 Task: Add Attachment from Google Drive to Card Card0000000083 in Board Board0000000021 in Workspace WS0000000007 in Trello. Add Cover Orange to Card Card0000000083 in Board Board0000000021 in Workspace WS0000000007 in Trello. Add "Add Label …" with "Title" Title0000000083 to Button Button0000000083 to Card Card0000000083 in Board Board0000000021 in Workspace WS0000000007 in Trello. Add Description DS0000000083 to Card Card0000000083 in Board Board0000000021 in Workspace WS0000000007 in Trello. Add Comment CM0000000083 to Card Card0000000083 in Board Board0000000021 in Workspace WS0000000007 in Trello
Action: Mouse moved to (380, 498)
Screenshot: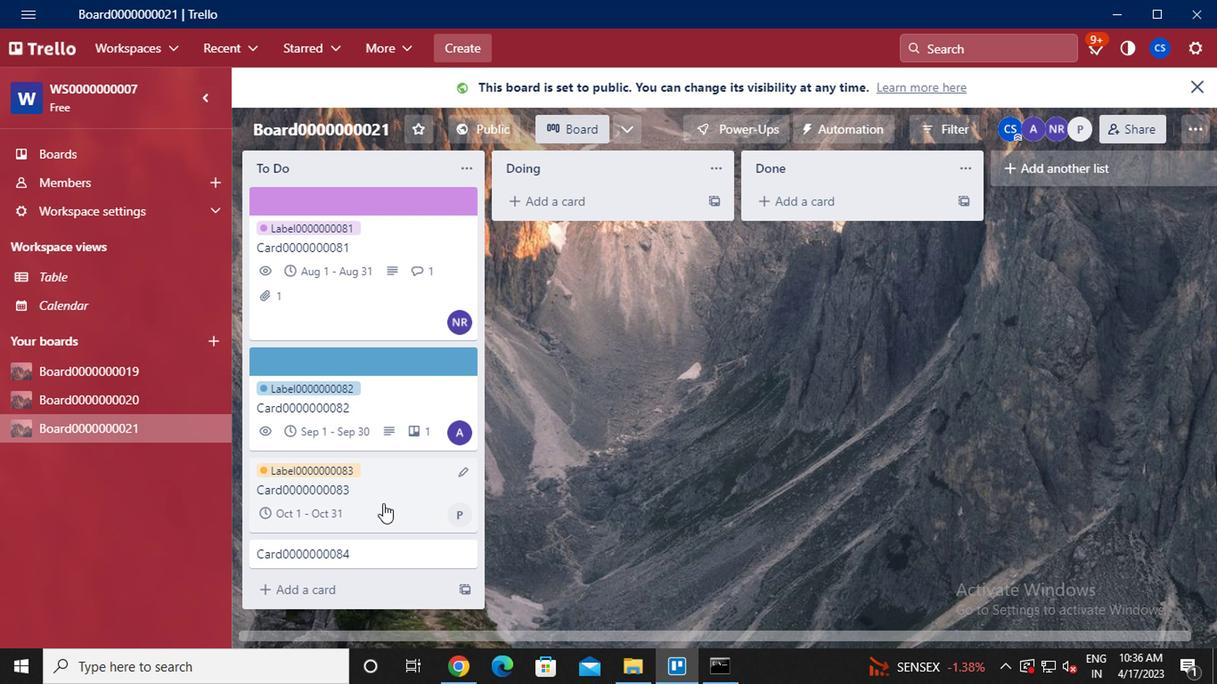 
Action: Mouse pressed left at (380, 498)
Screenshot: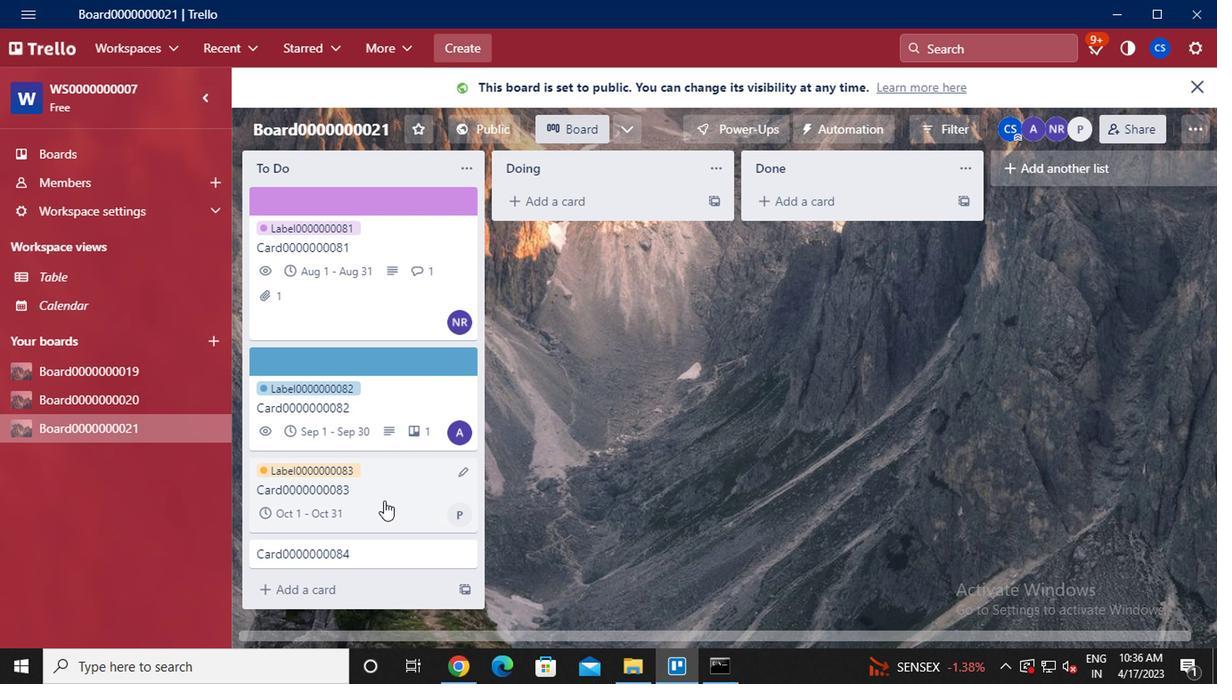 
Action: Mouse moved to (845, 367)
Screenshot: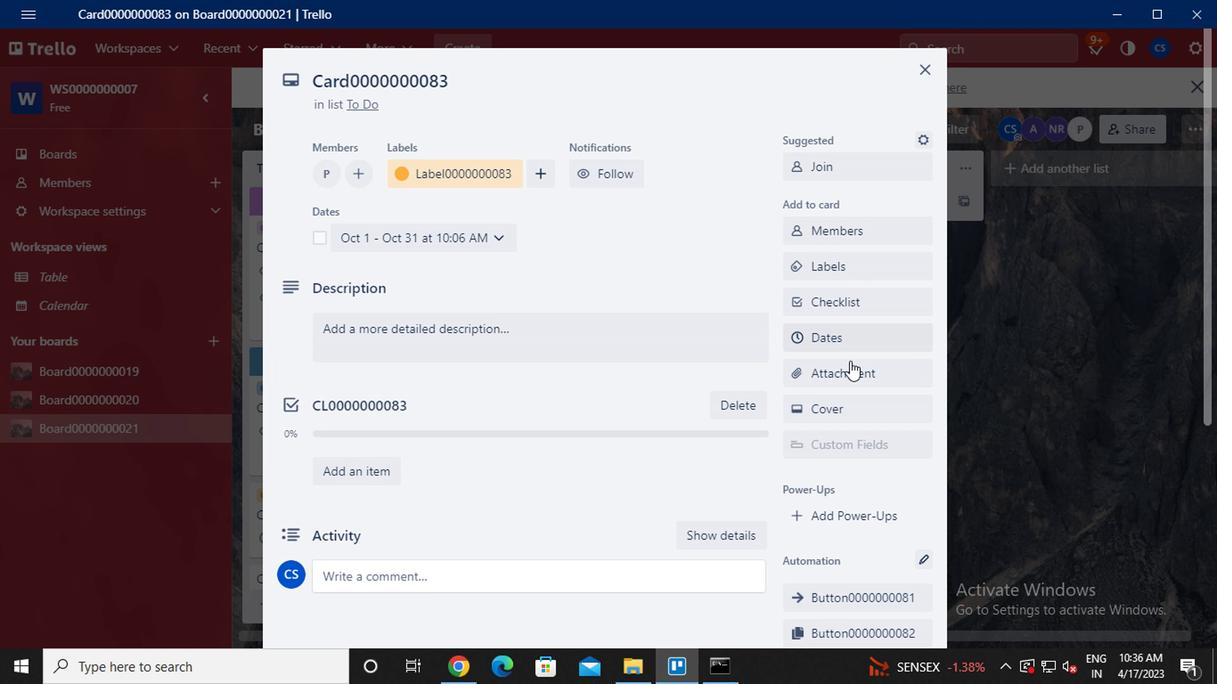 
Action: Mouse pressed left at (845, 367)
Screenshot: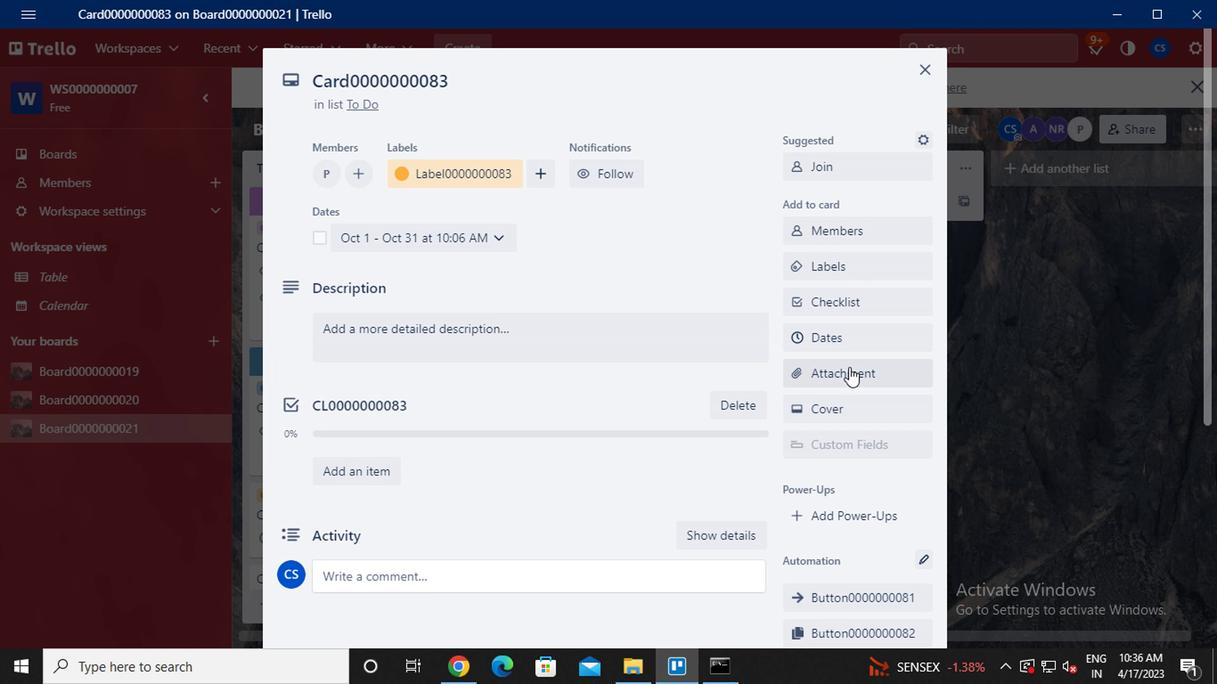 
Action: Mouse moved to (857, 213)
Screenshot: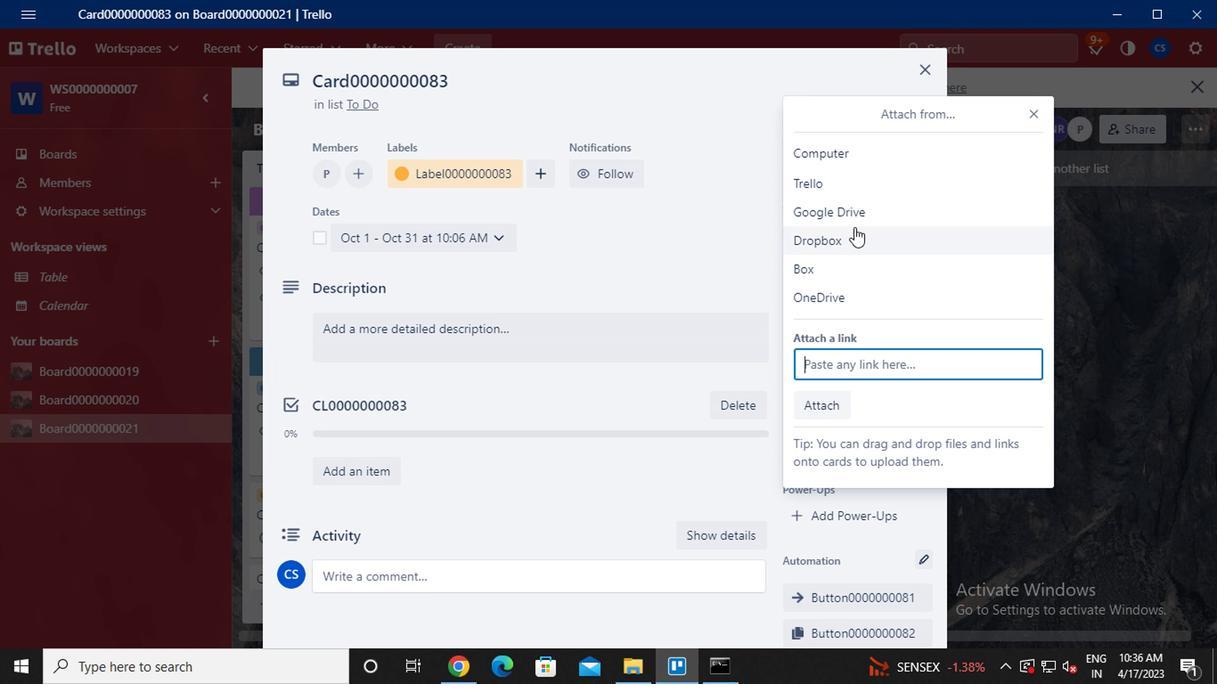 
Action: Mouse pressed left at (857, 213)
Screenshot: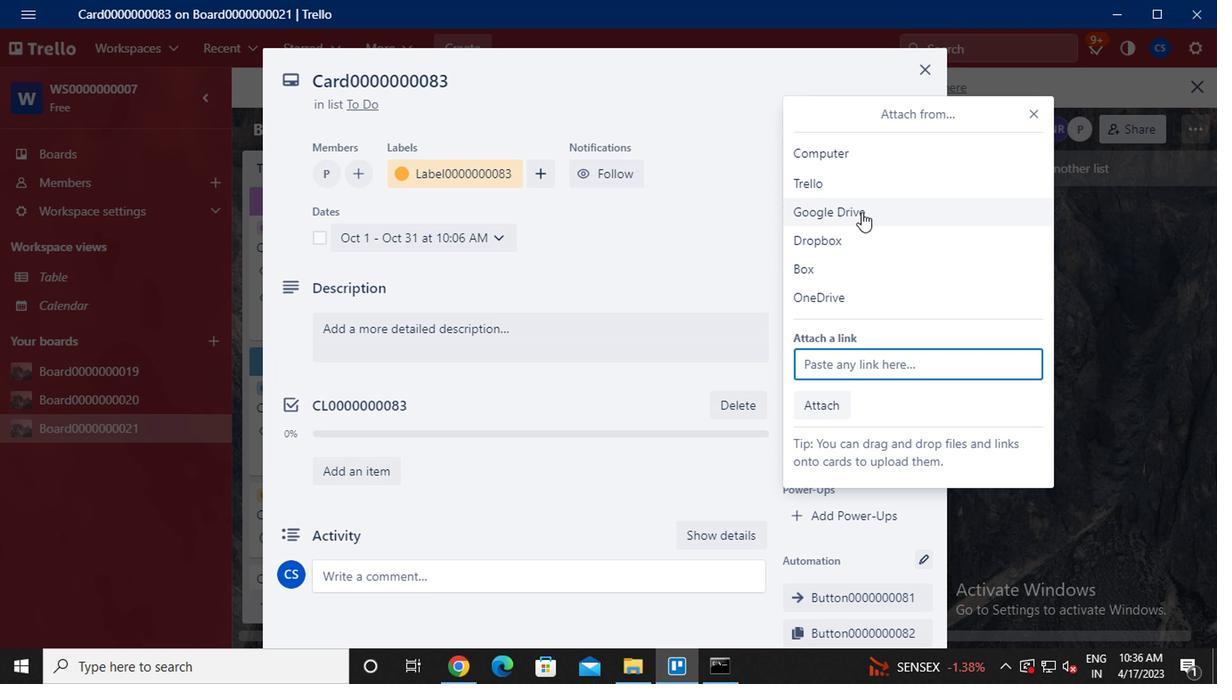 
Action: Mouse moved to (459, 323)
Screenshot: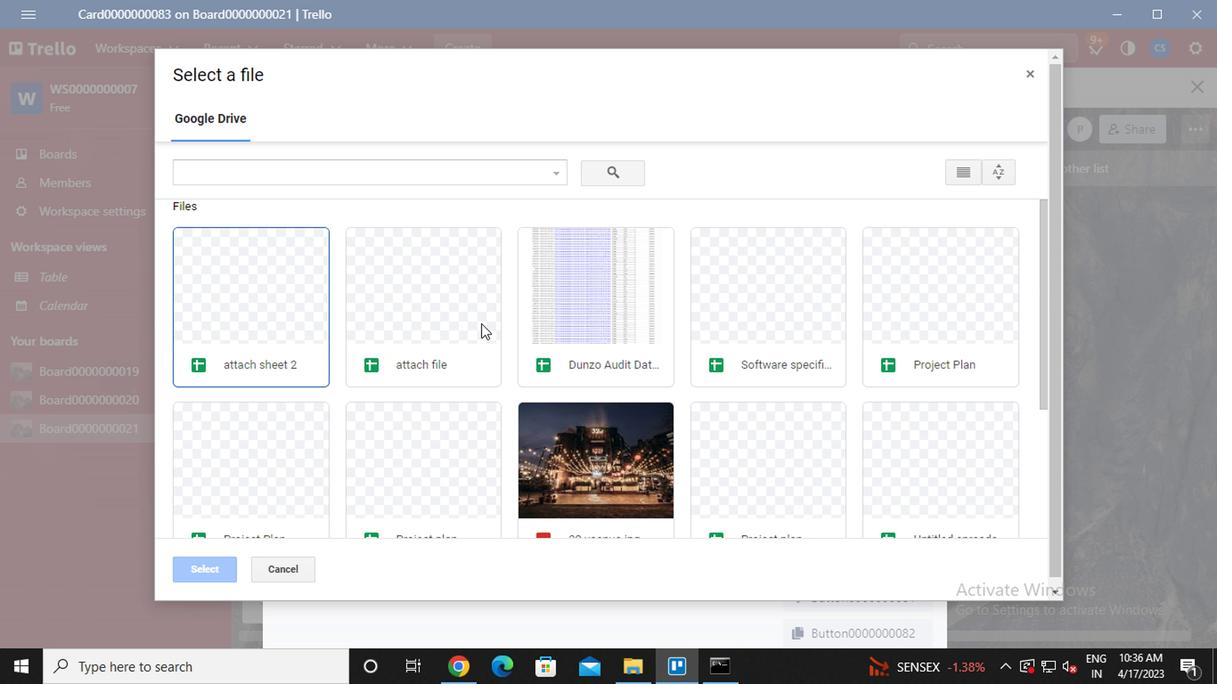 
Action: Mouse pressed left at (459, 323)
Screenshot: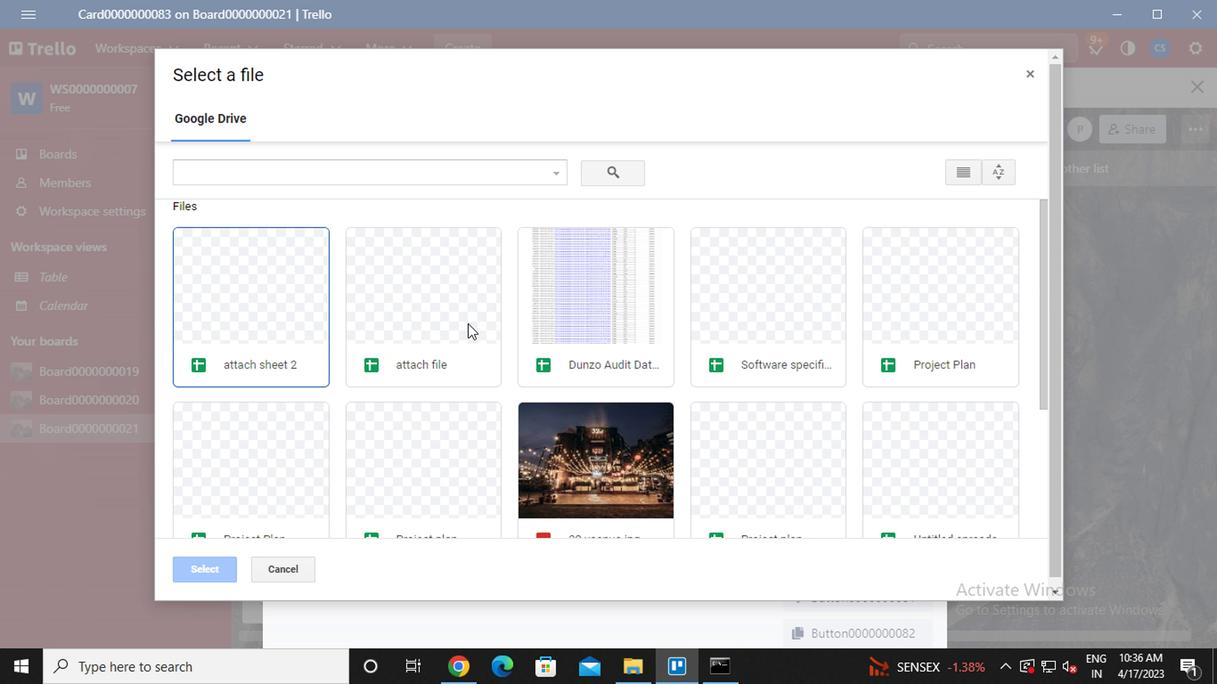 
Action: Mouse pressed left at (459, 323)
Screenshot: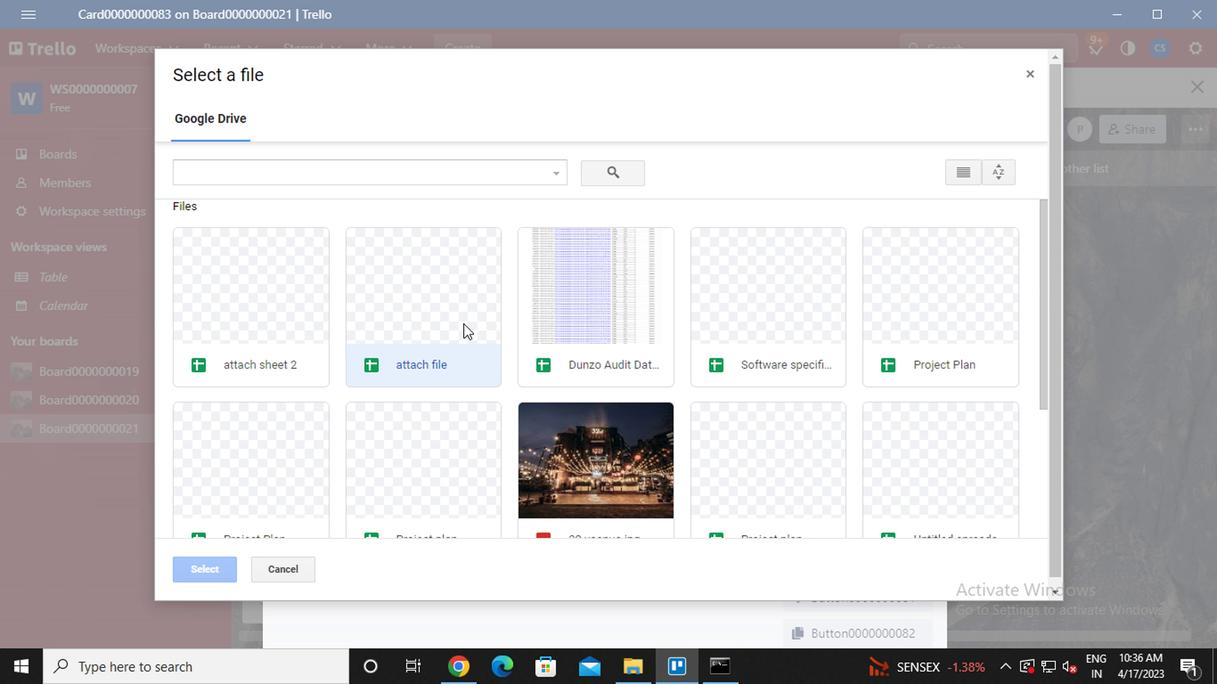 
Action: Mouse moved to (840, 397)
Screenshot: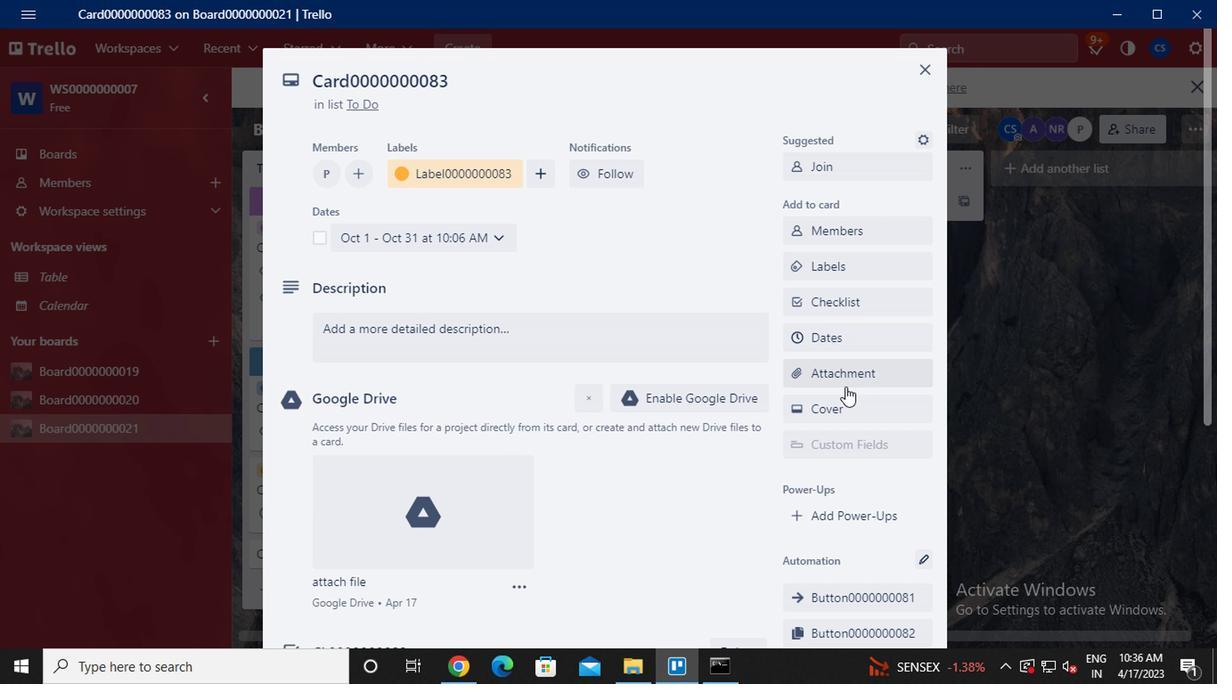 
Action: Mouse pressed left at (840, 397)
Screenshot: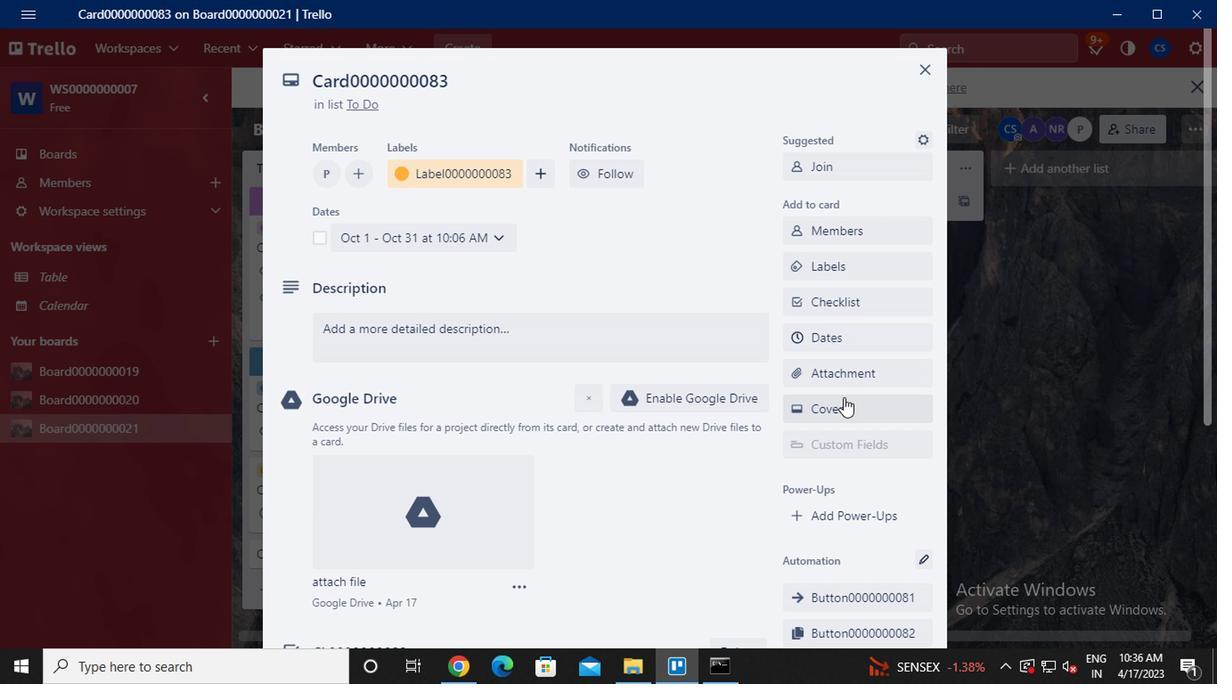 
Action: Mouse moved to (921, 283)
Screenshot: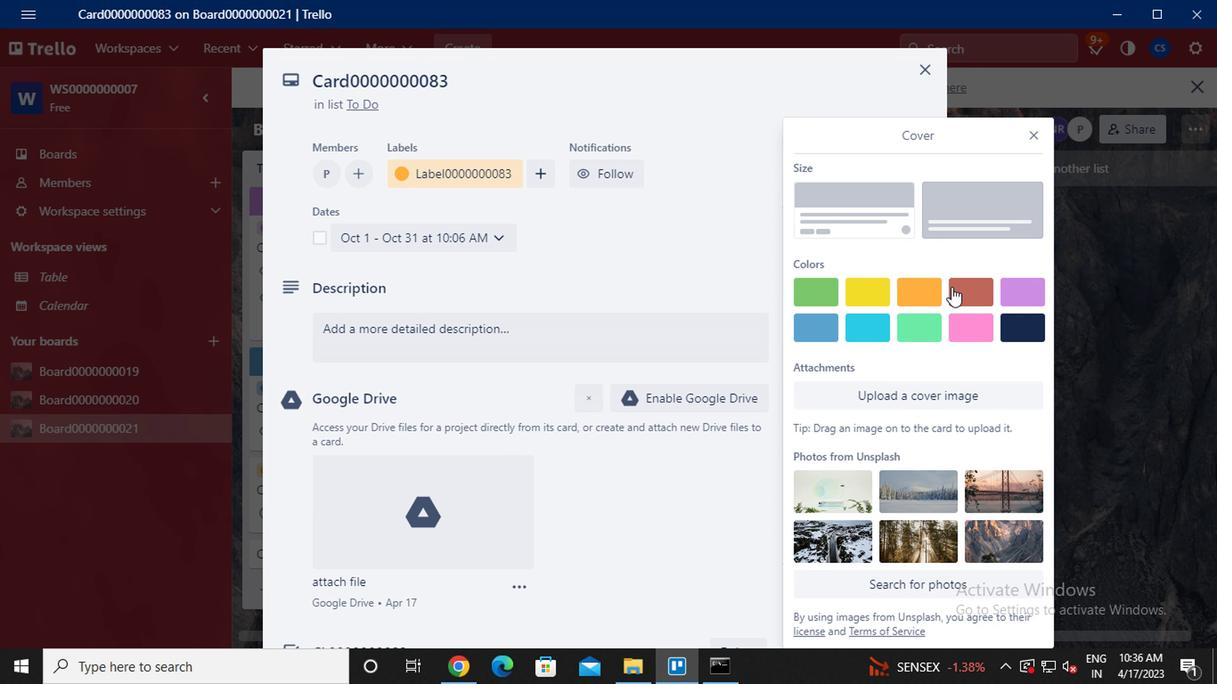 
Action: Mouse pressed left at (921, 283)
Screenshot: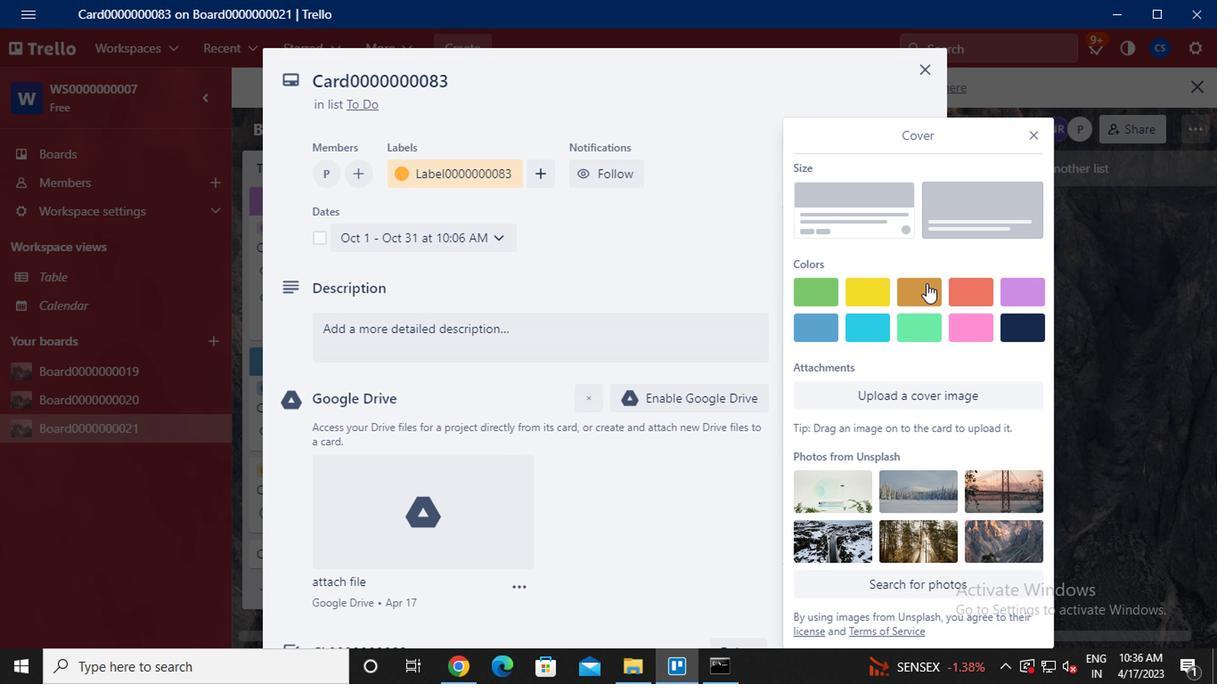 
Action: Mouse moved to (1029, 98)
Screenshot: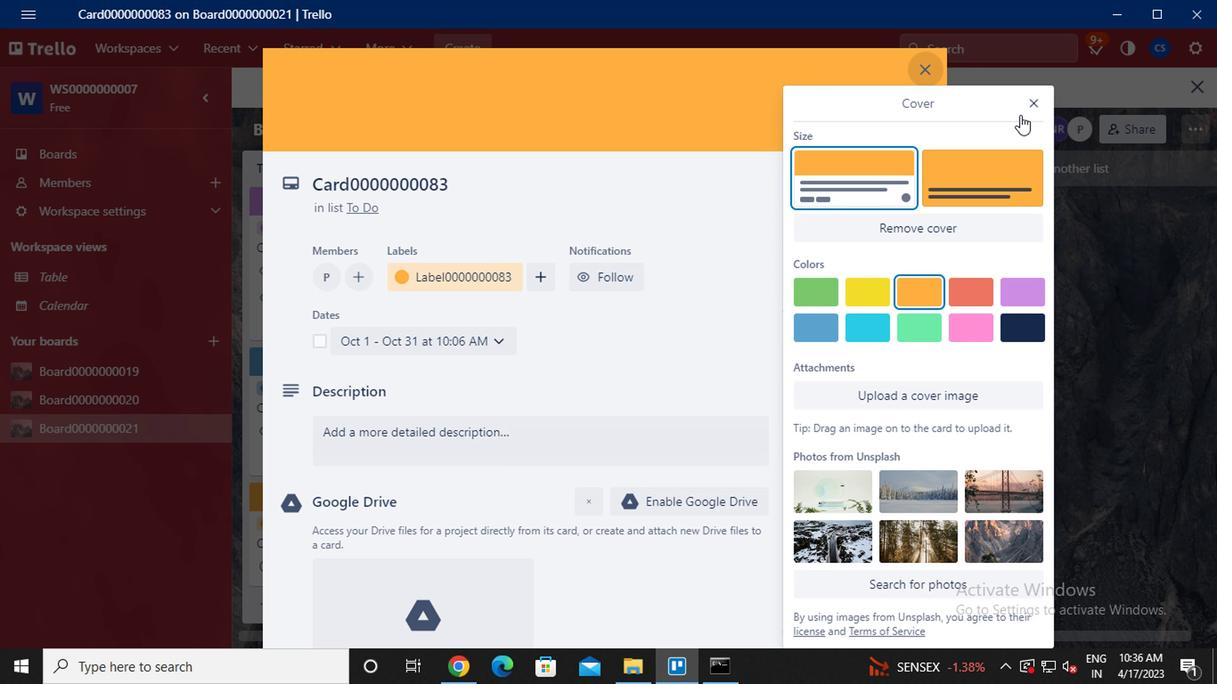 
Action: Mouse pressed left at (1029, 98)
Screenshot: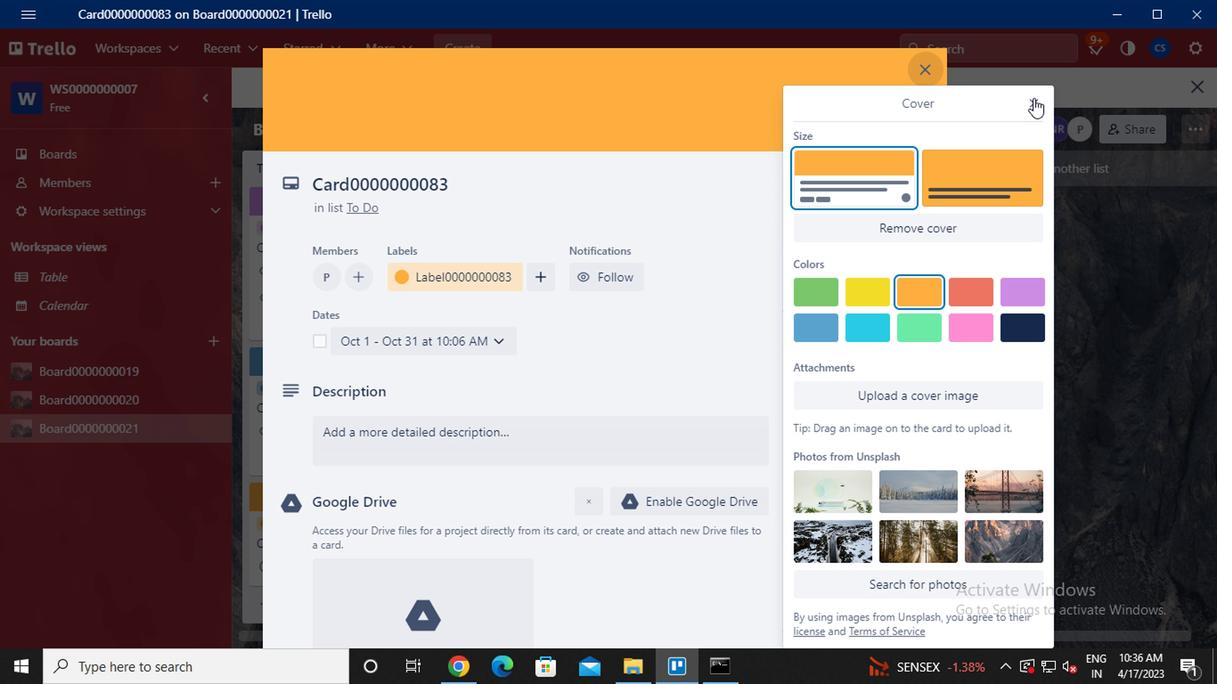 
Action: Mouse moved to (814, 338)
Screenshot: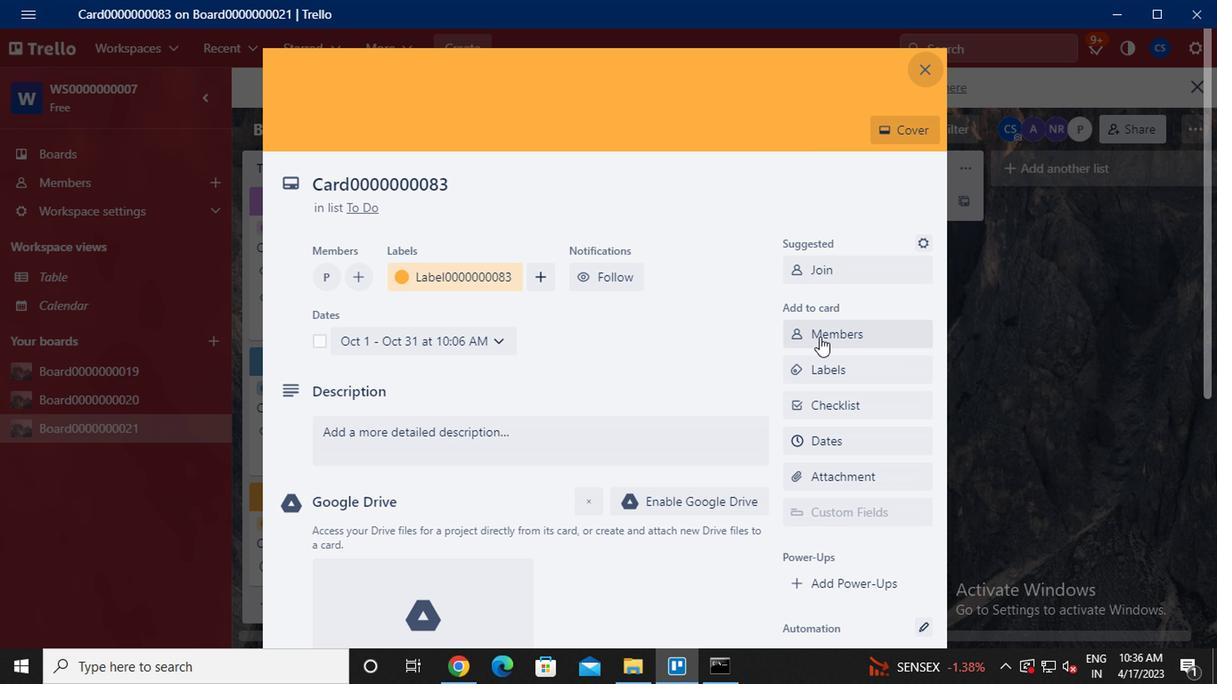 
Action: Mouse scrolled (814, 337) with delta (0, 0)
Screenshot: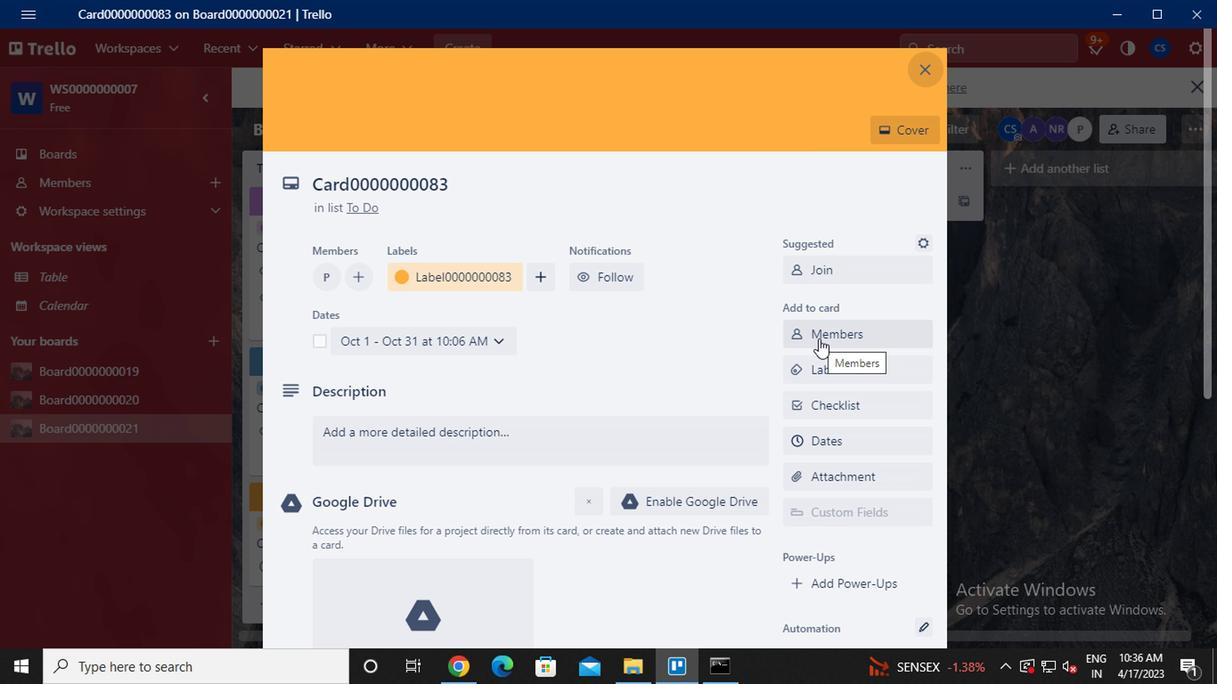 
Action: Mouse moved to (852, 536)
Screenshot: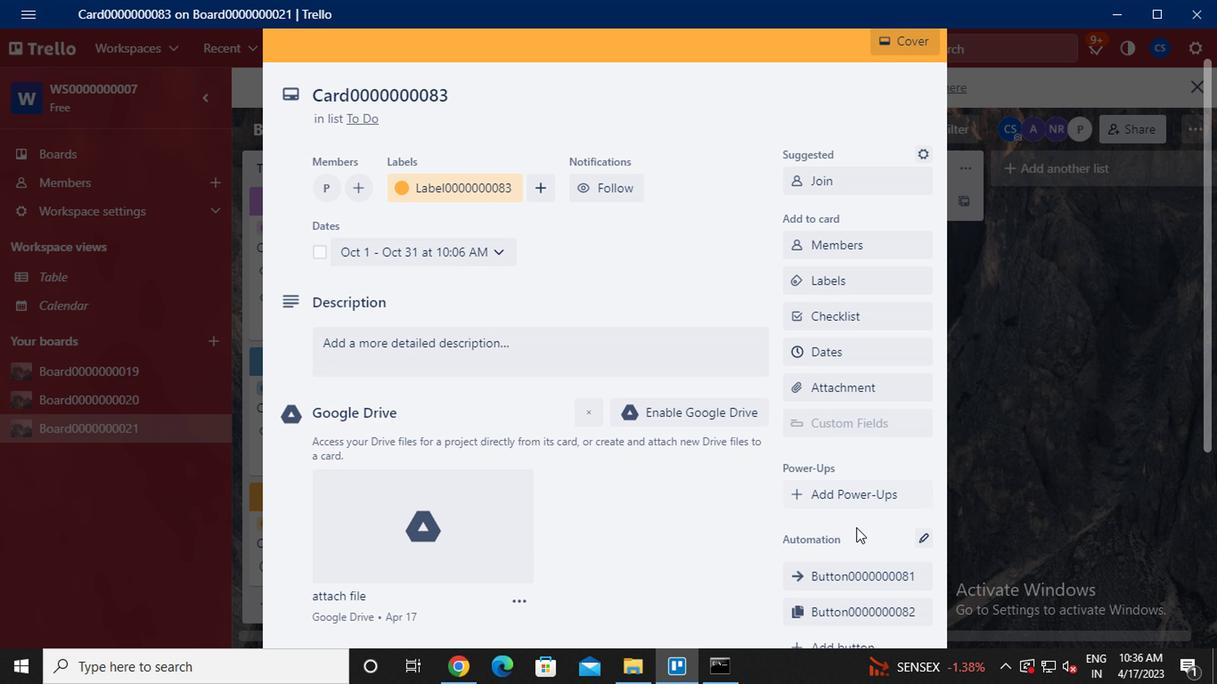 
Action: Mouse scrolled (852, 535) with delta (0, 0)
Screenshot: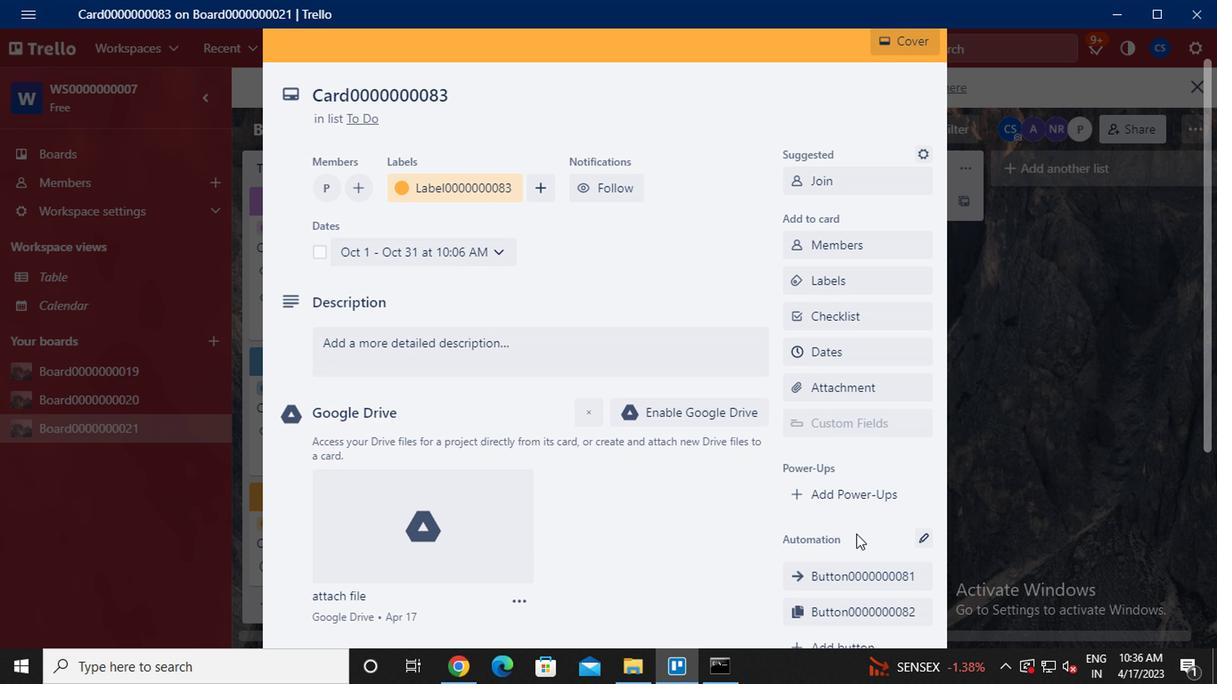 
Action: Mouse moved to (853, 531)
Screenshot: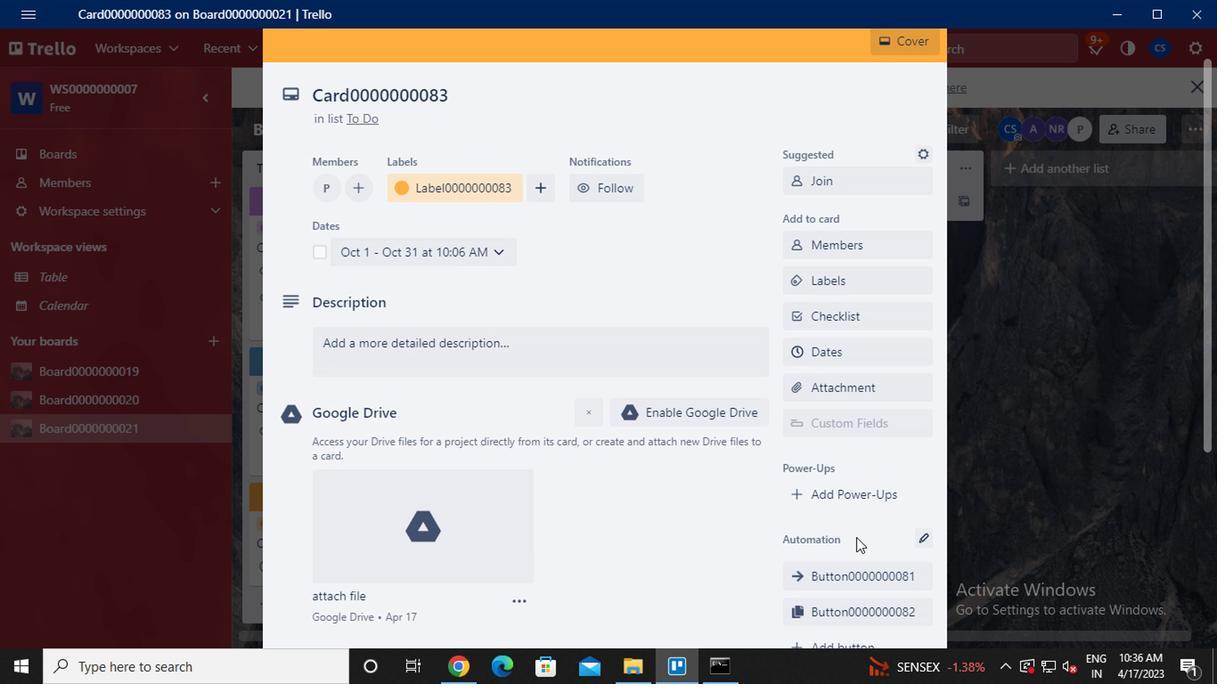 
Action: Mouse scrolled (853, 530) with delta (0, -1)
Screenshot: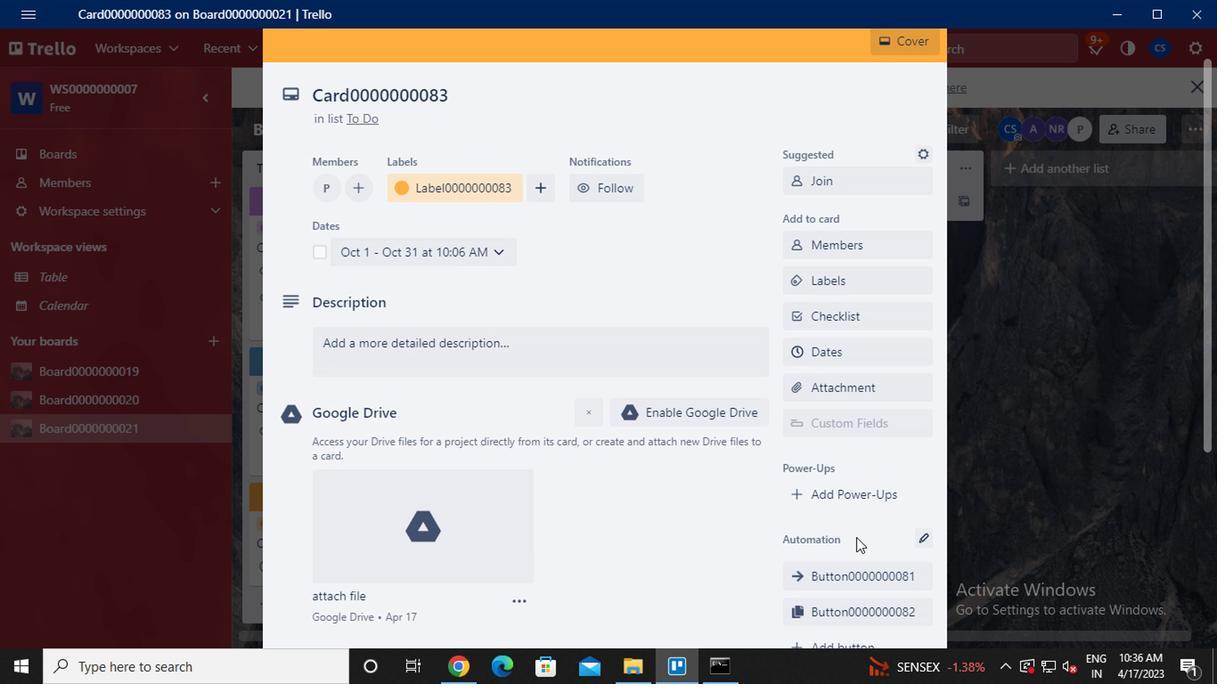 
Action: Mouse moved to (851, 475)
Screenshot: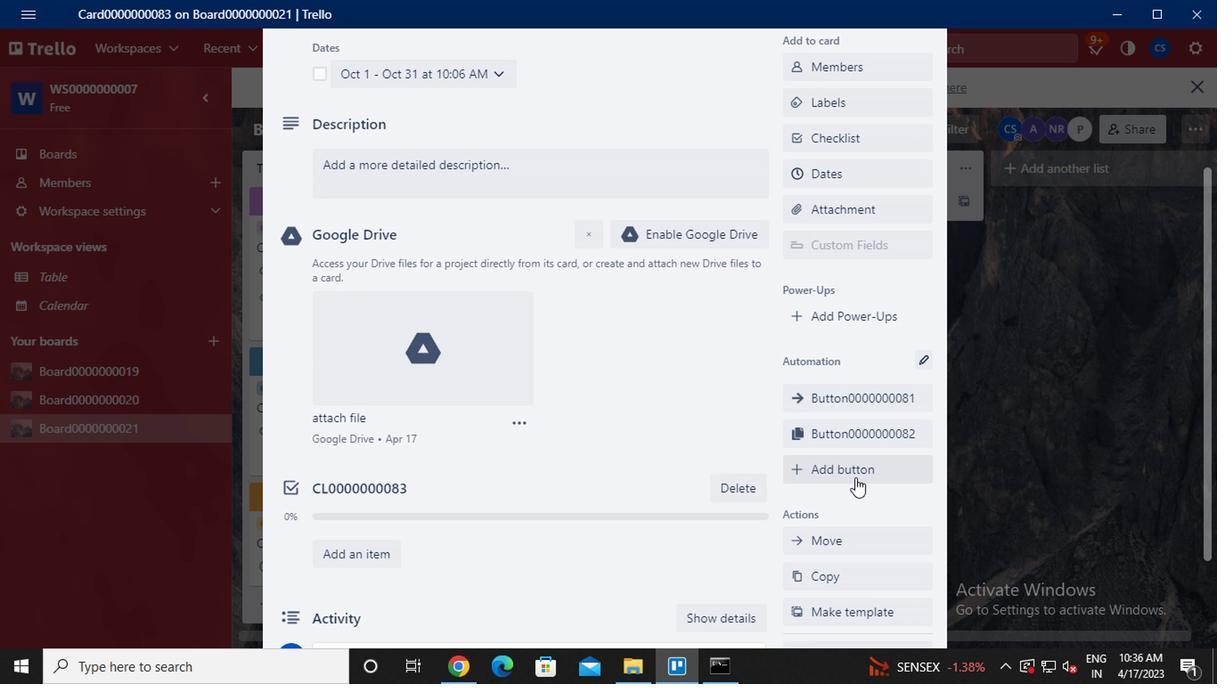 
Action: Mouse pressed left at (851, 475)
Screenshot: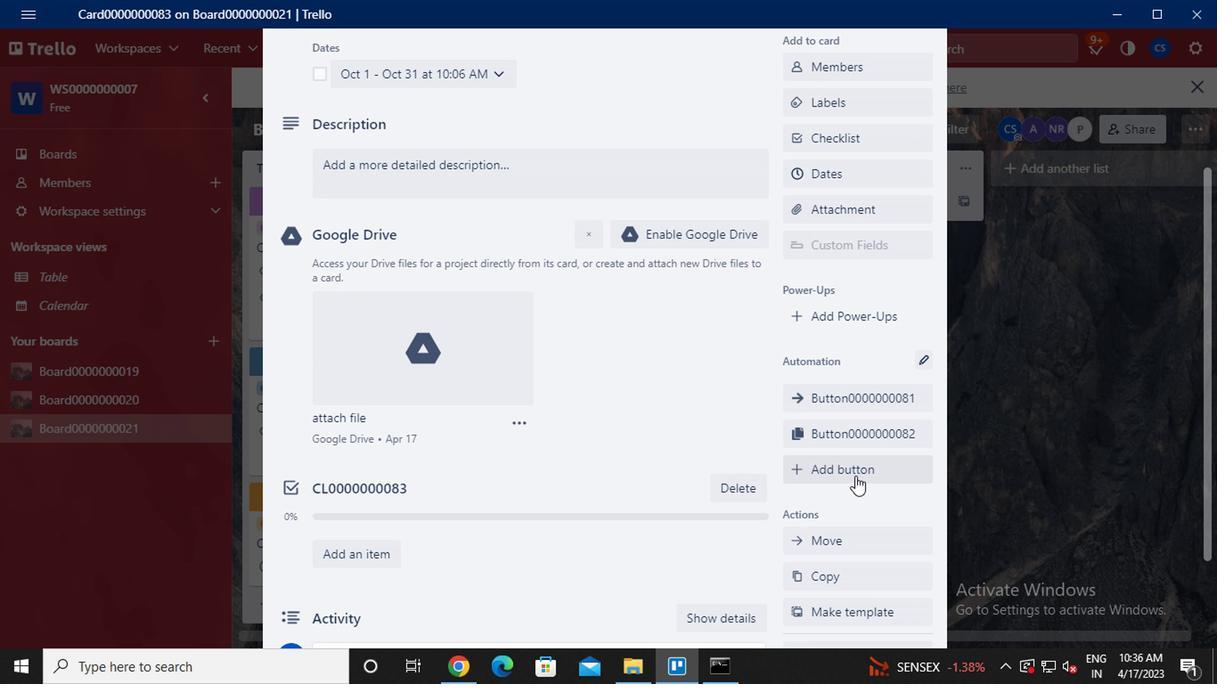 
Action: Mouse moved to (867, 238)
Screenshot: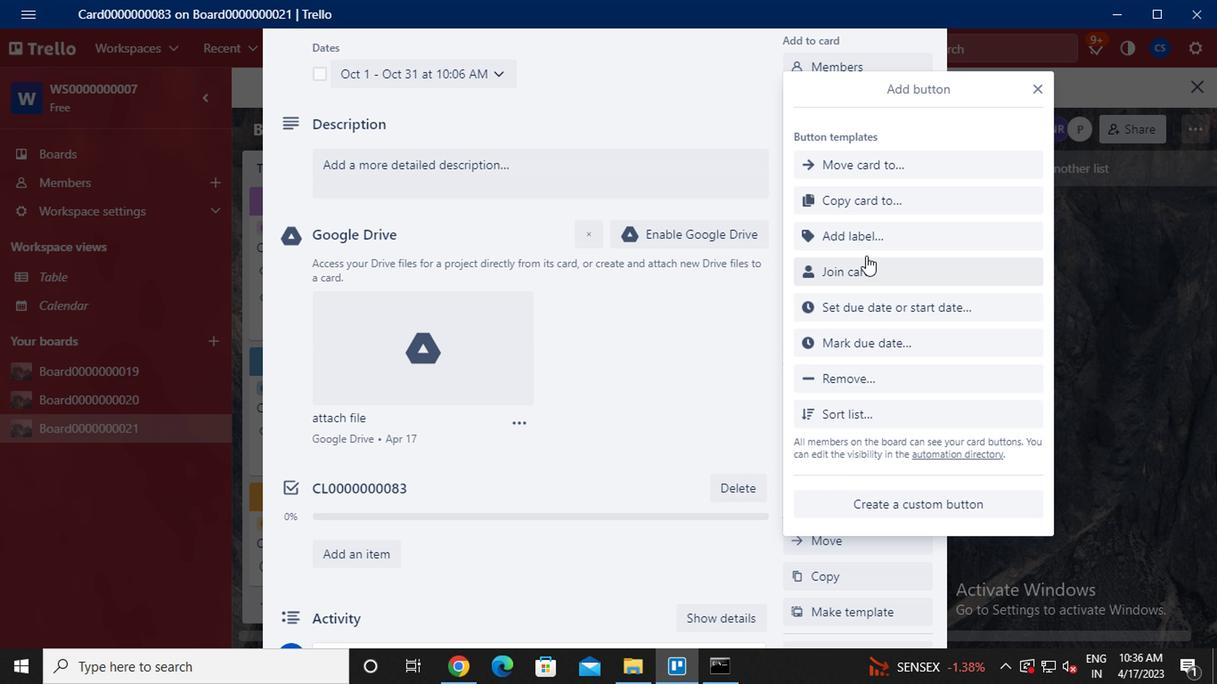 
Action: Mouse pressed left at (867, 238)
Screenshot: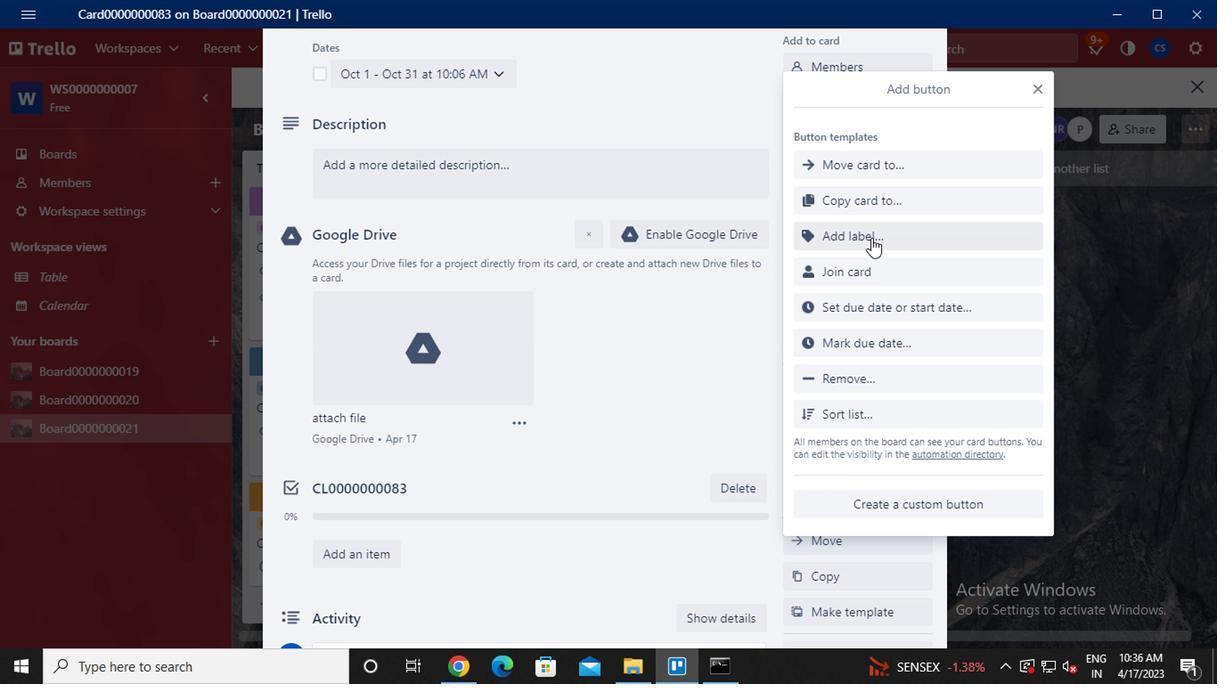 
Action: Mouse moved to (764, 401)
Screenshot: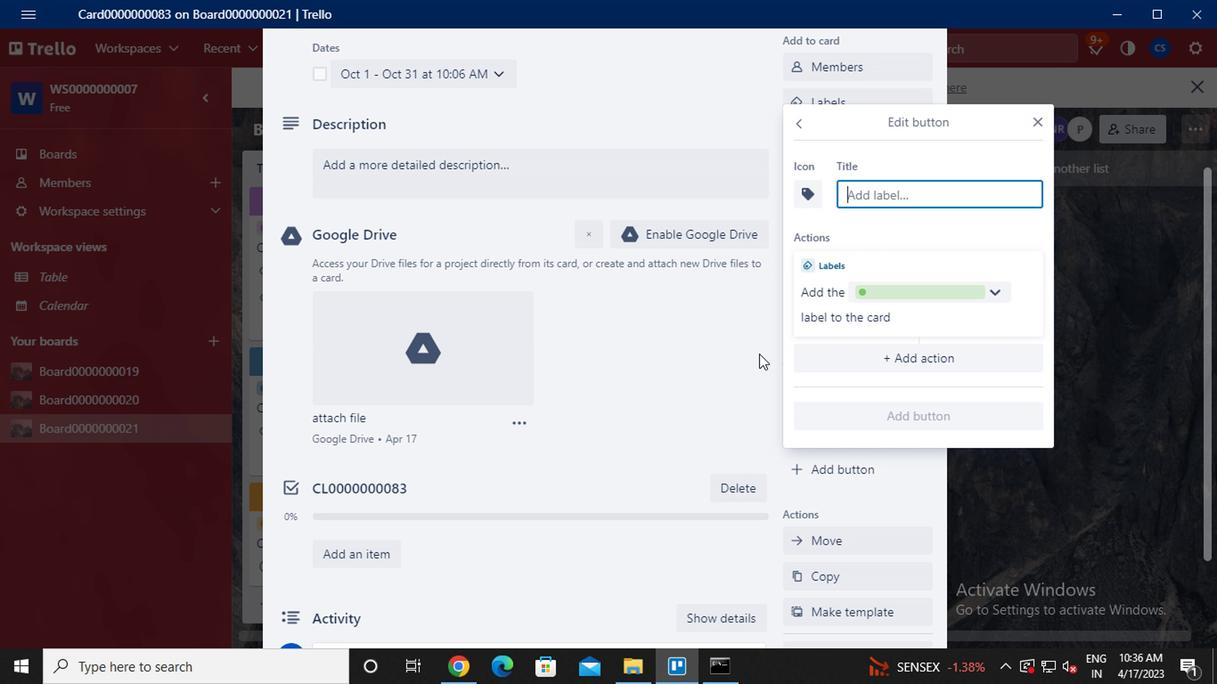 
Action: Key pressed <Key.caps_lock><Key.caps_lock>t<Key.caps_lock>itle0000000083
Screenshot: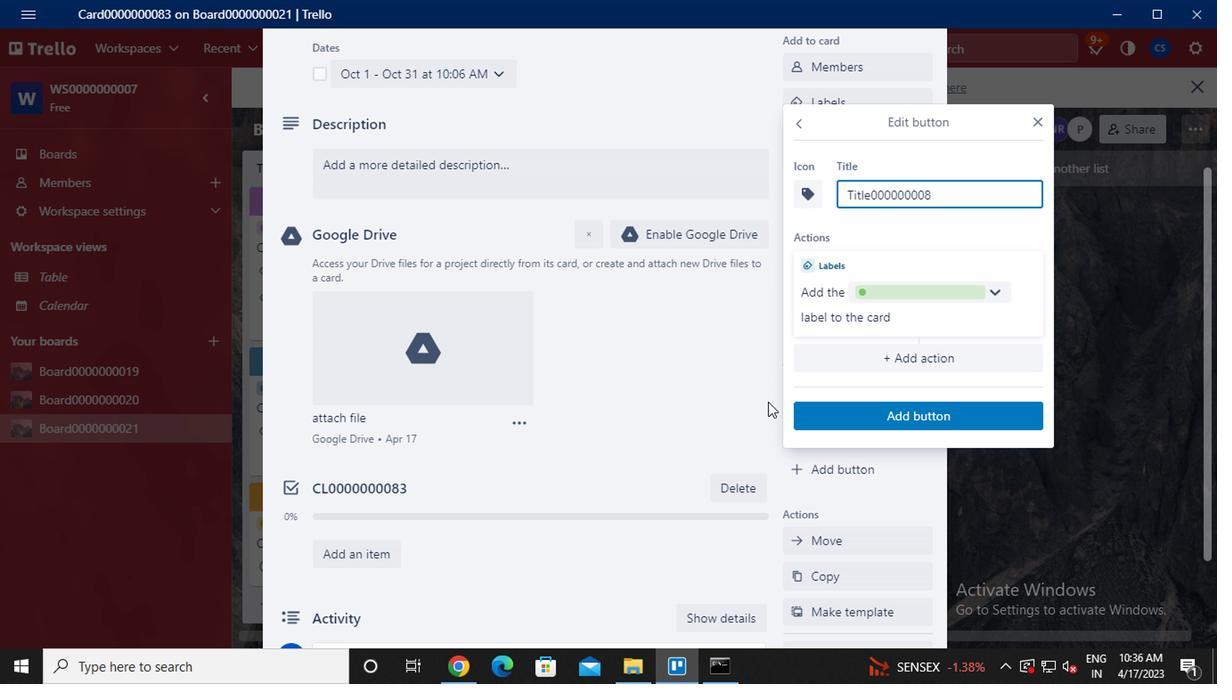 
Action: Mouse moved to (814, 412)
Screenshot: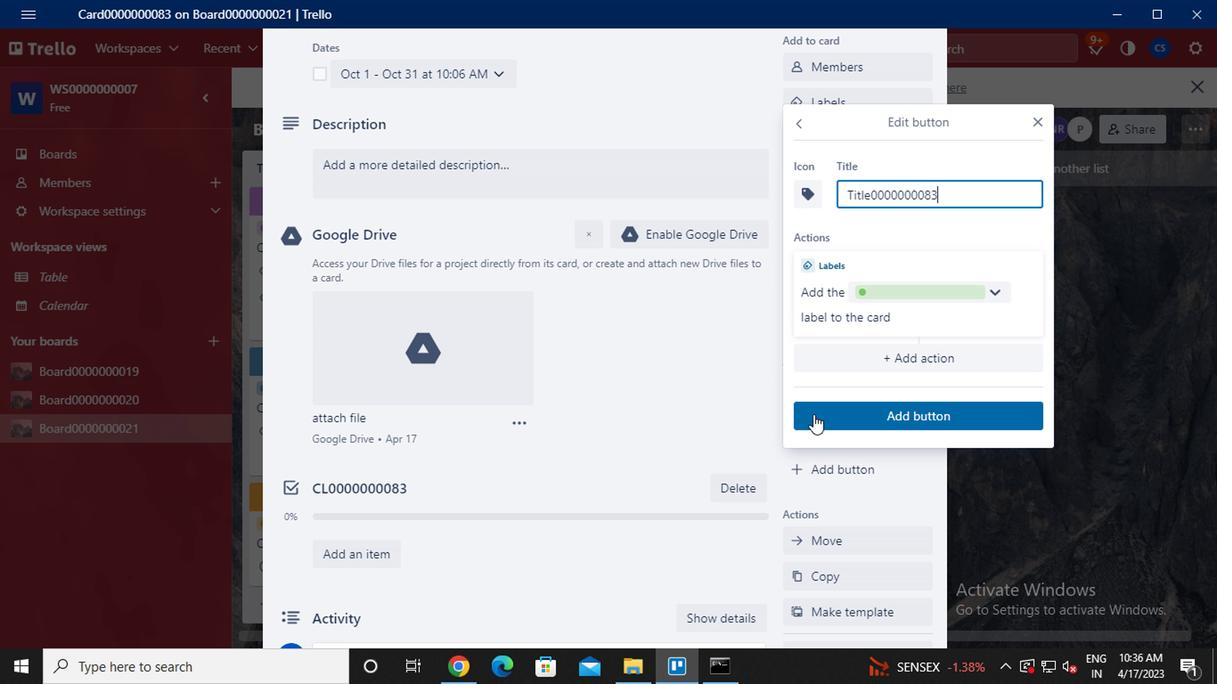 
Action: Mouse pressed left at (814, 412)
Screenshot: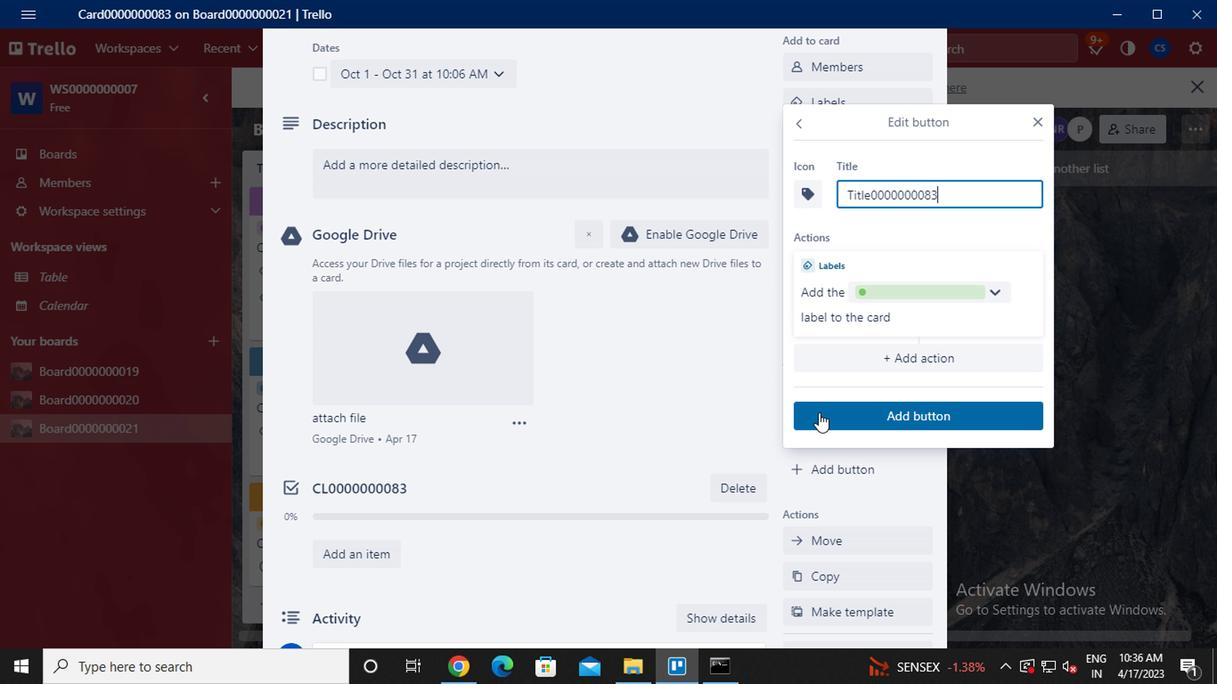
Action: Mouse moved to (479, 185)
Screenshot: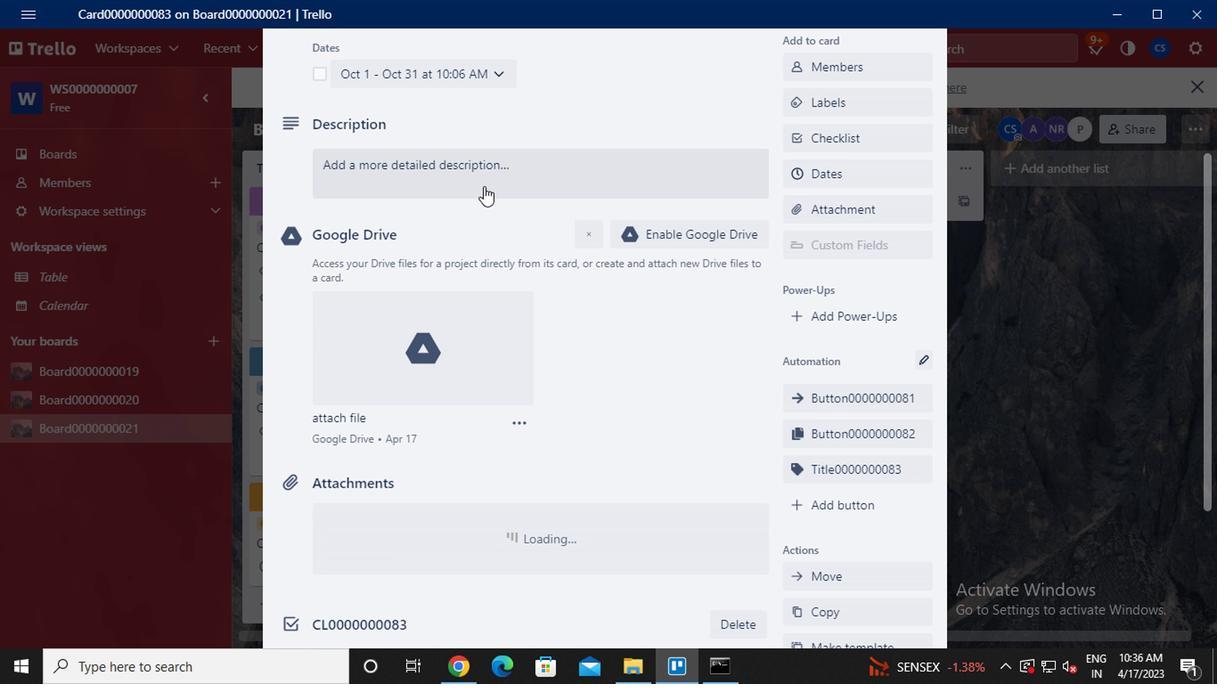 
Action: Mouse pressed left at (479, 185)
Screenshot: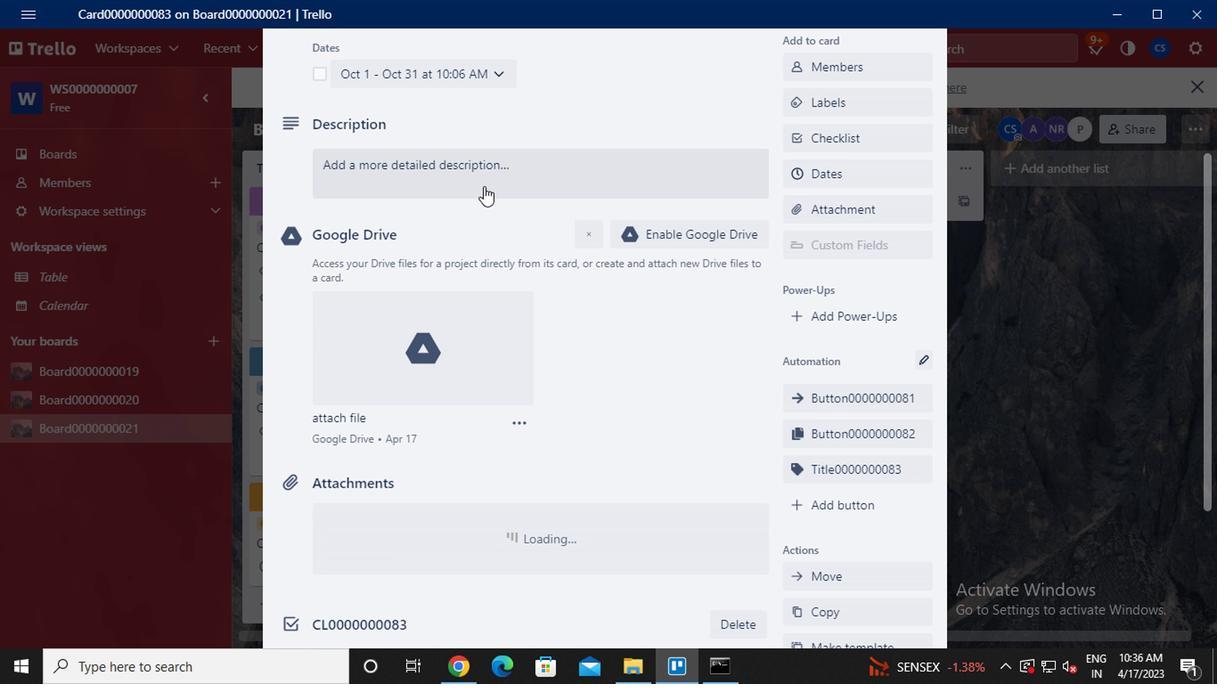 
Action: Key pressed <Key.caps_lock>ds0000000083
Screenshot: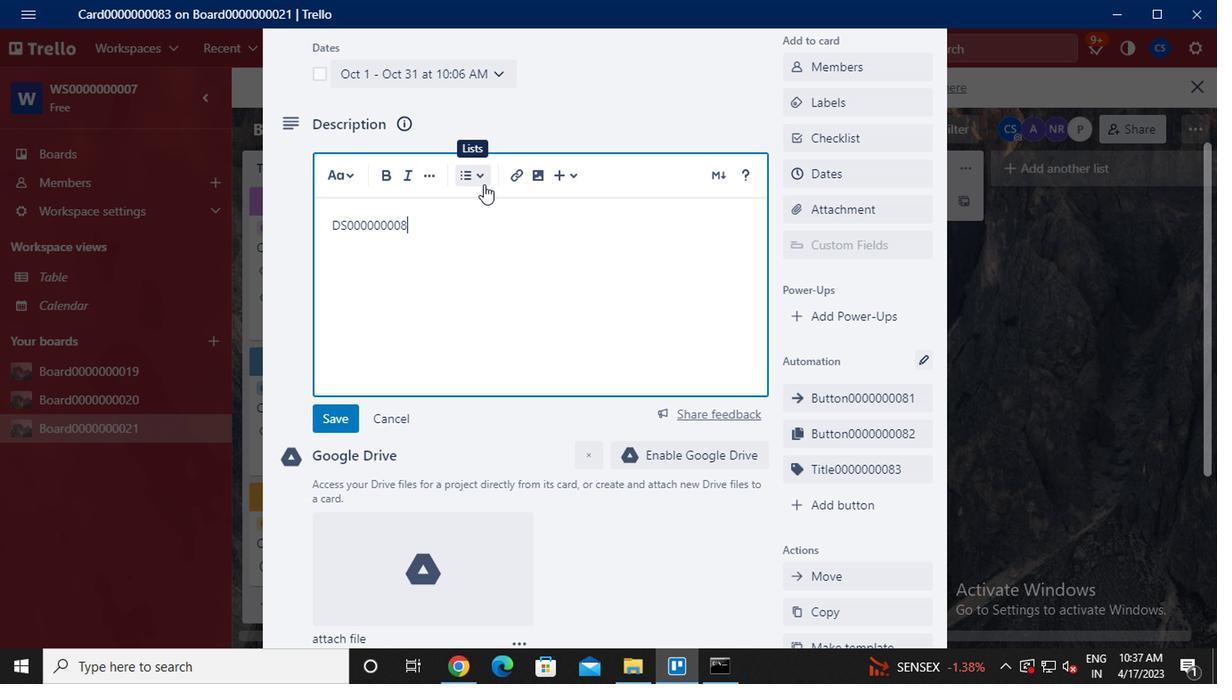 
Action: Mouse moved to (343, 413)
Screenshot: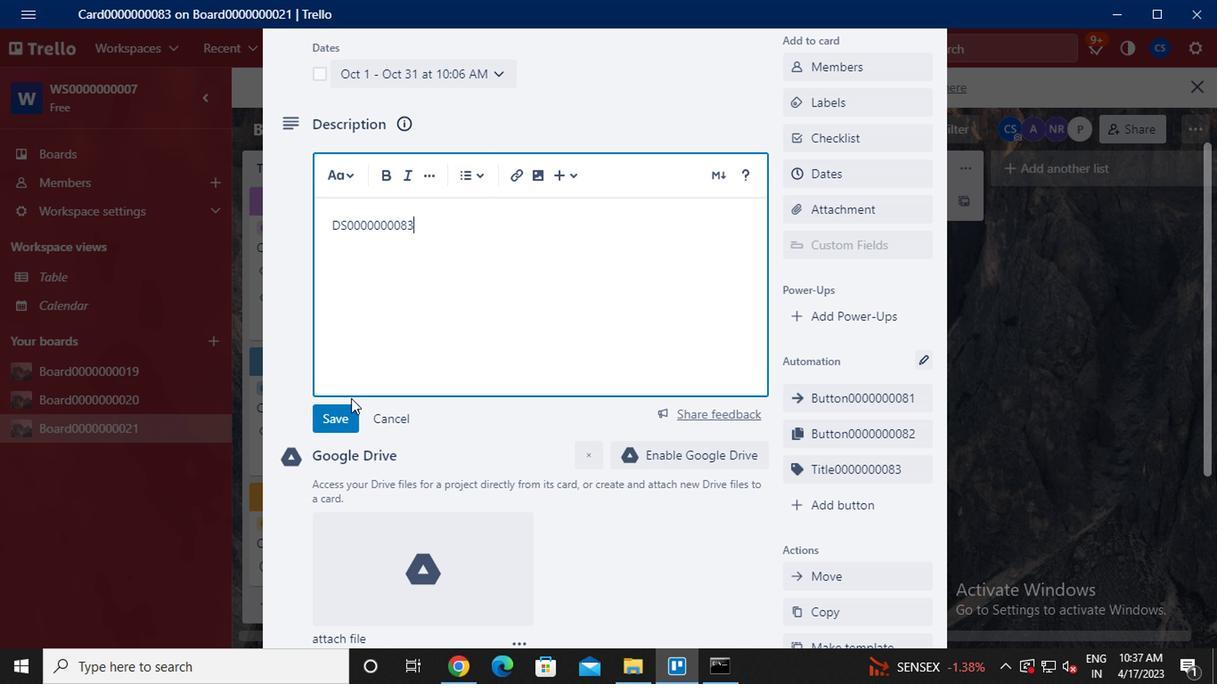 
Action: Mouse pressed left at (343, 413)
Screenshot: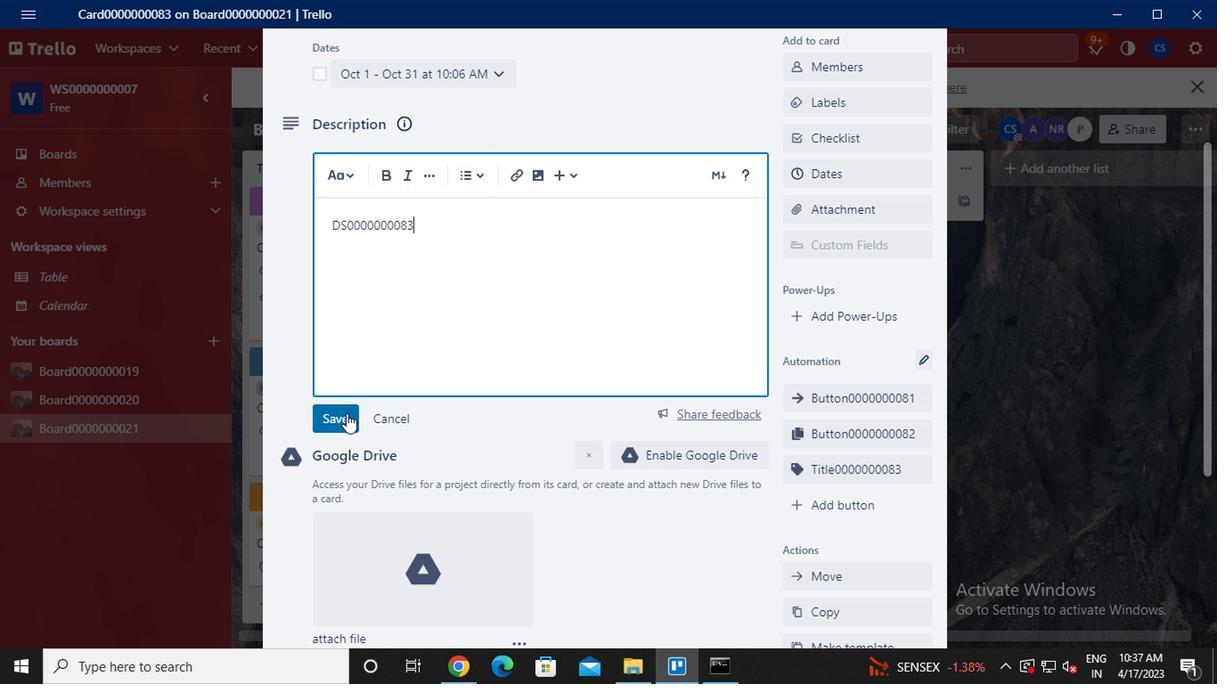 
Action: Mouse moved to (457, 431)
Screenshot: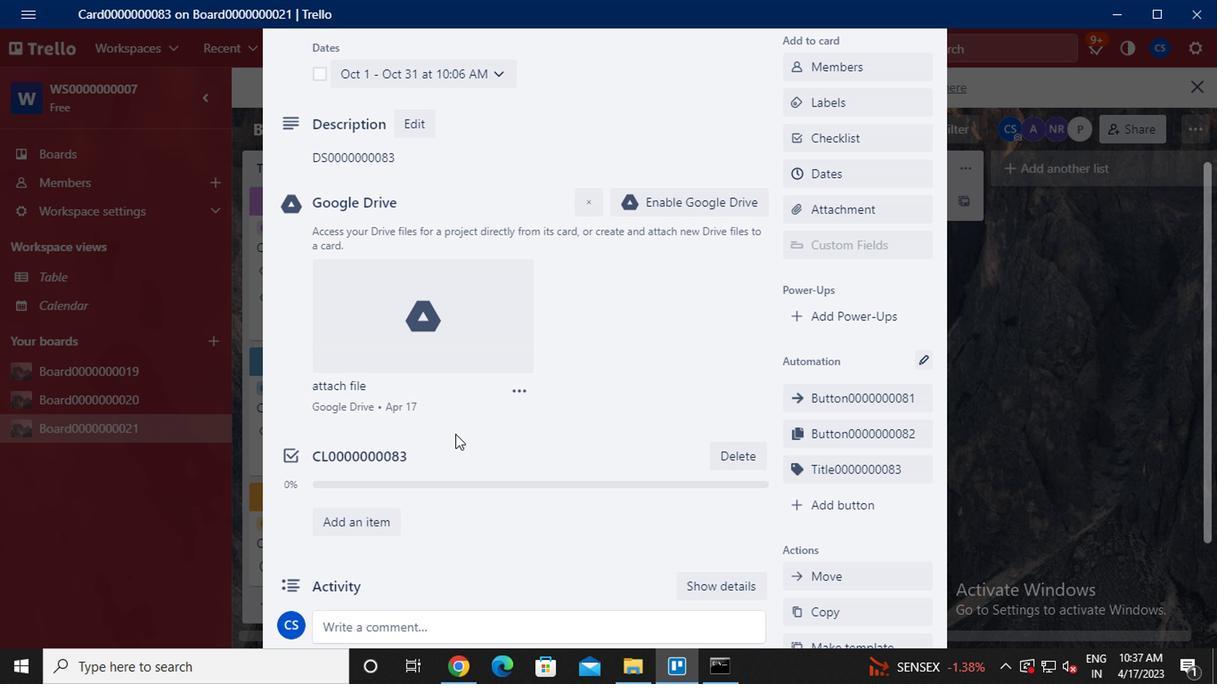 
Action: Mouse scrolled (457, 429) with delta (0, -1)
Screenshot: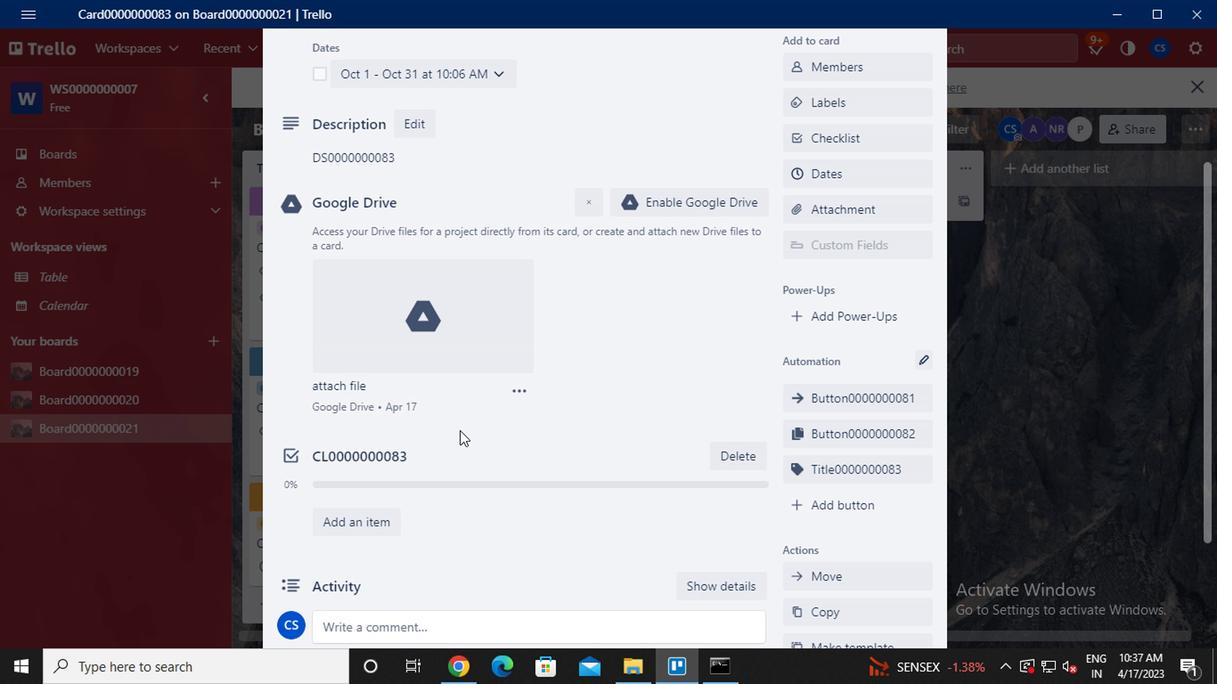 
Action: Mouse moved to (459, 431)
Screenshot: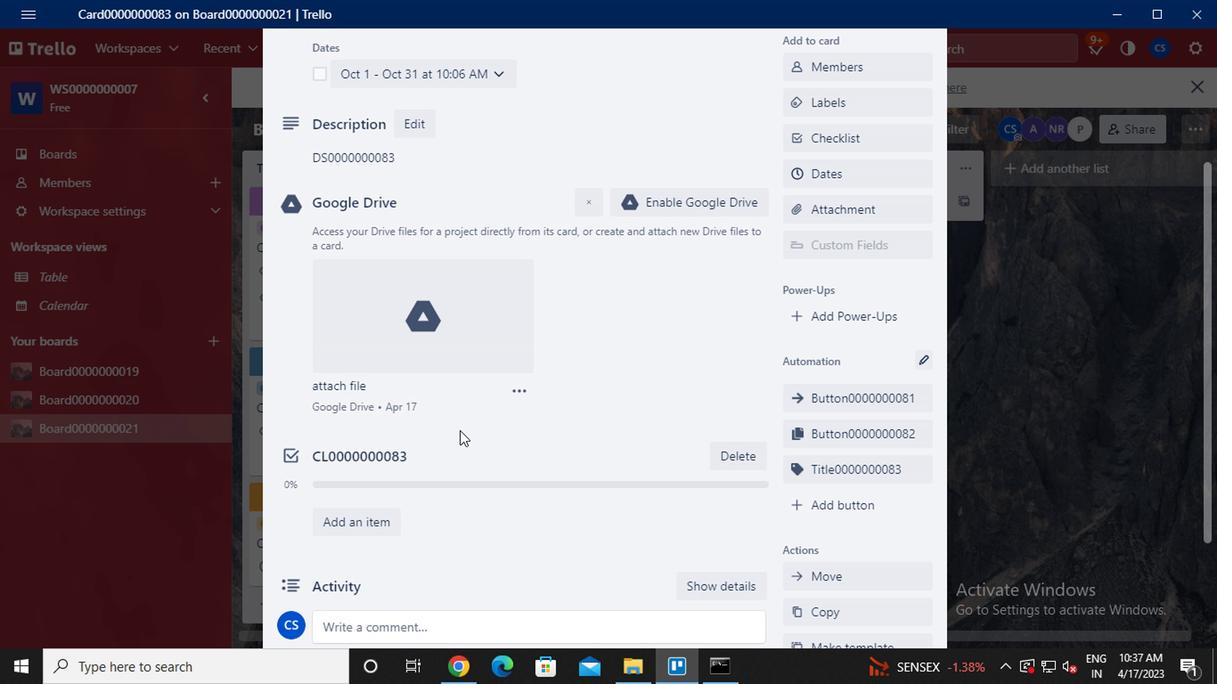 
Action: Mouse scrolled (459, 431) with delta (0, 0)
Screenshot: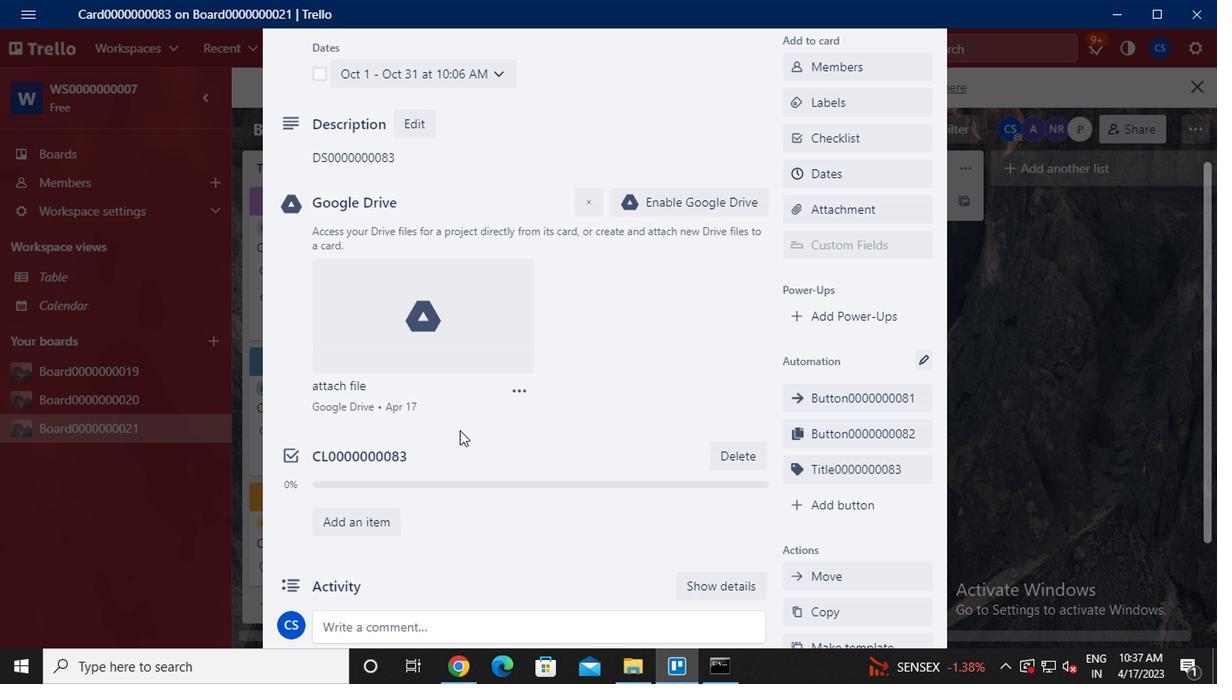 
Action: Mouse moved to (422, 447)
Screenshot: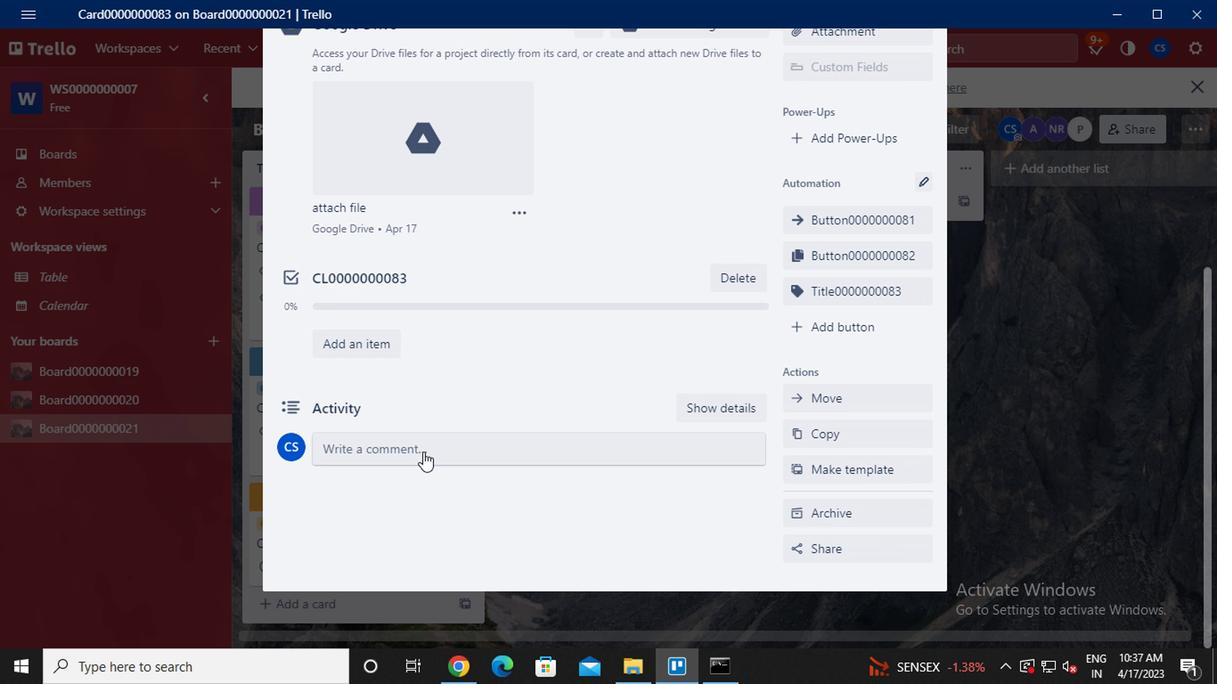 
Action: Mouse pressed left at (422, 447)
Screenshot: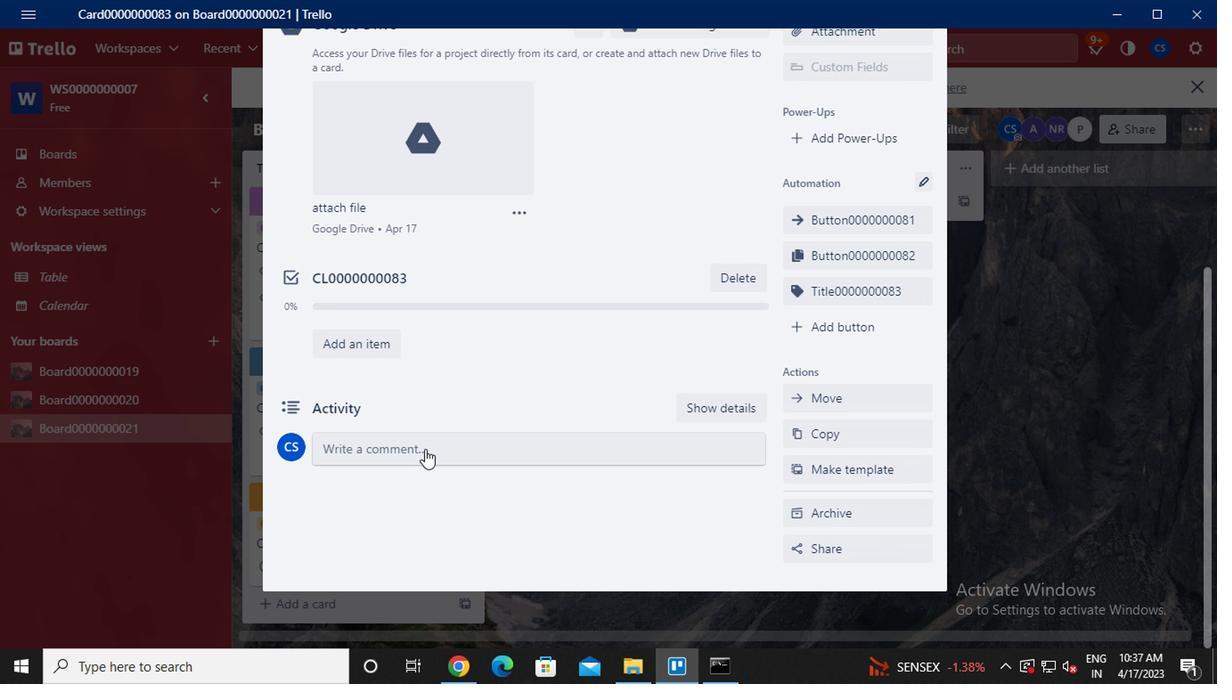 
Action: Key pressed cm0000000083
Screenshot: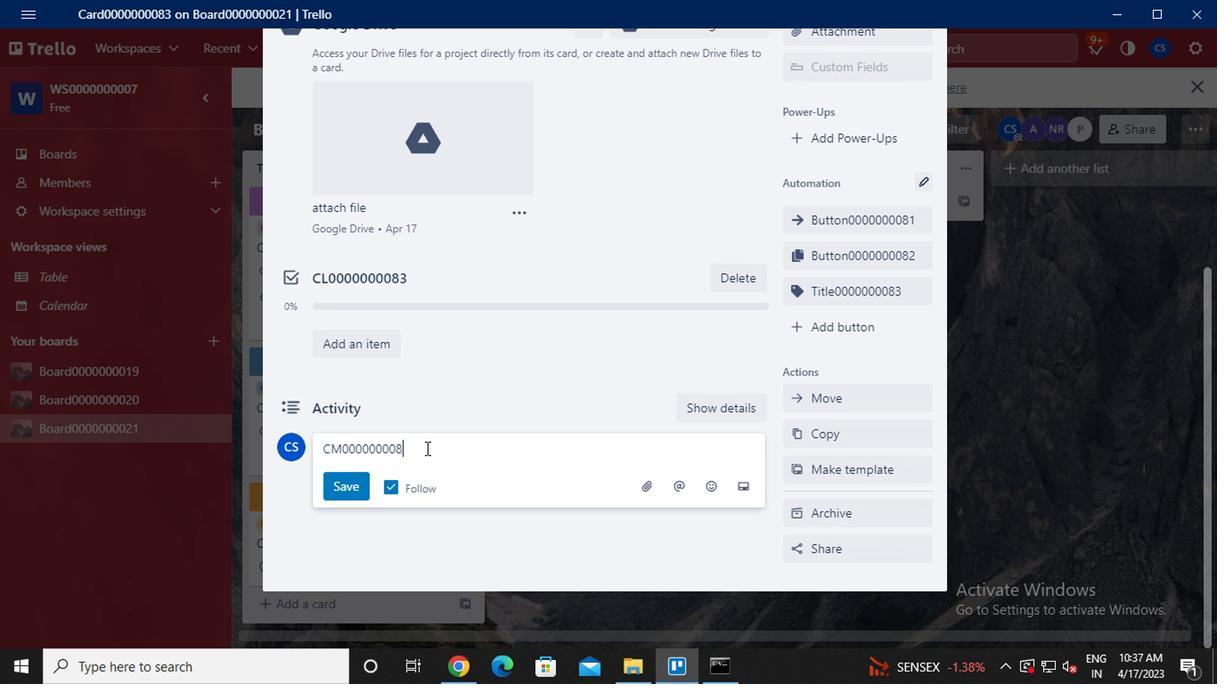 
Action: Mouse moved to (345, 486)
Screenshot: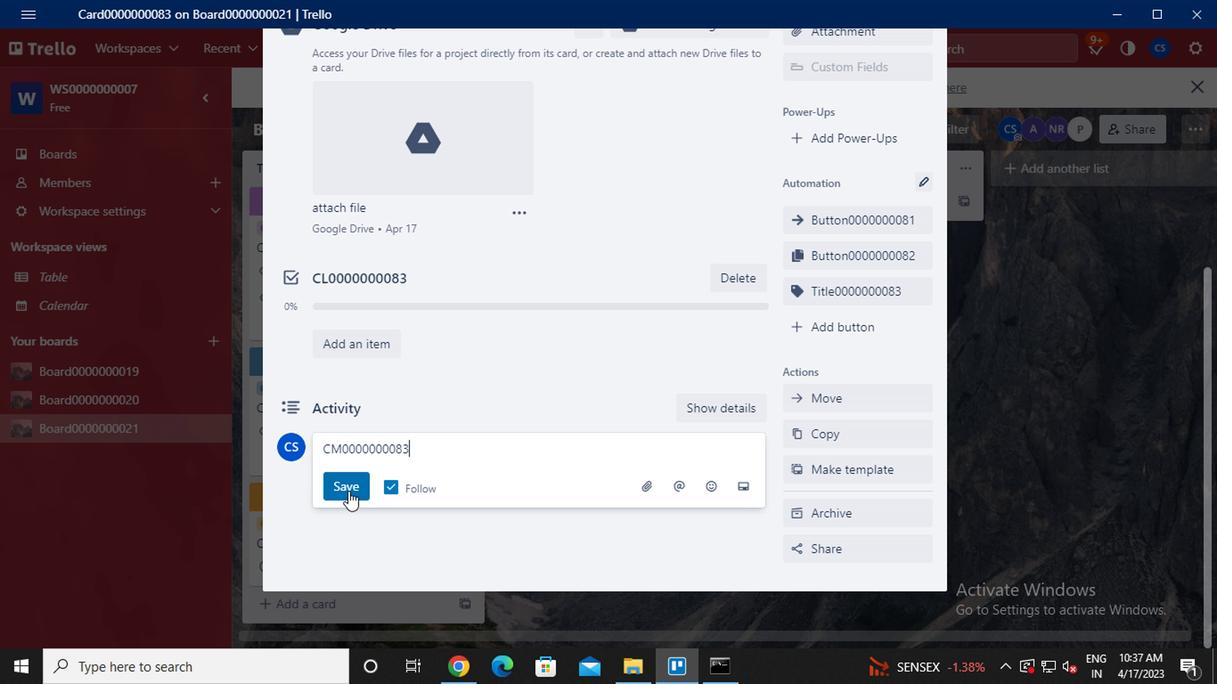 
Action: Mouse pressed left at (345, 486)
Screenshot: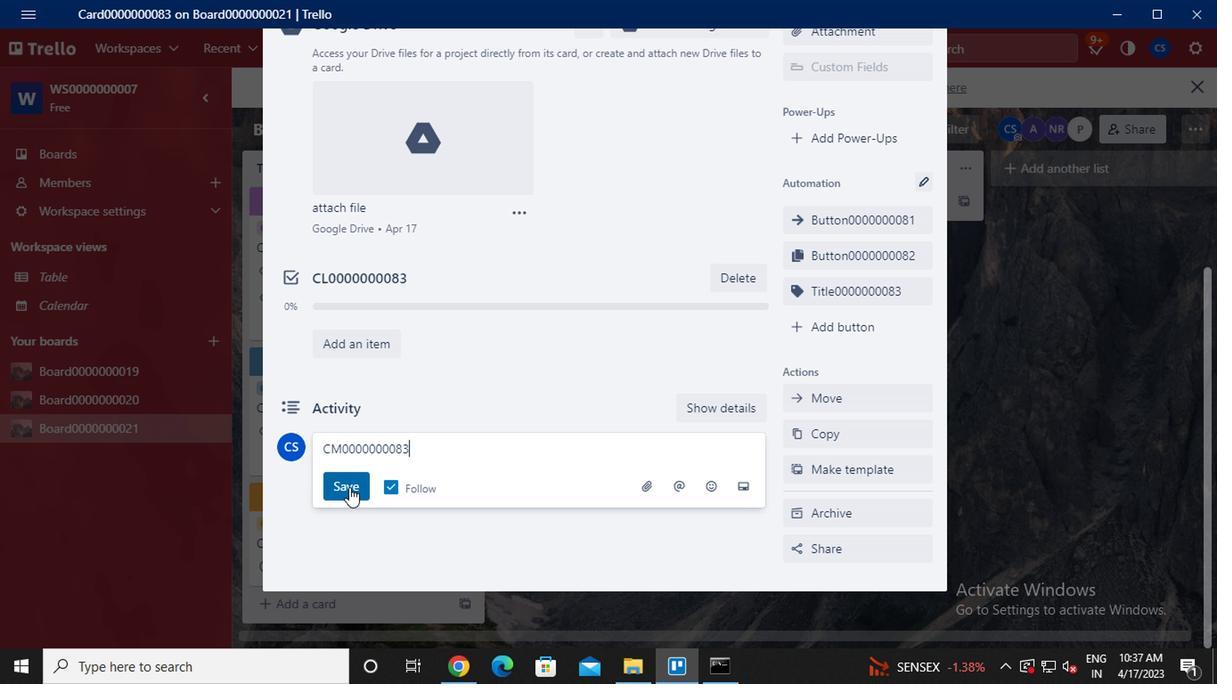 
Action: Mouse moved to (636, 431)
Screenshot: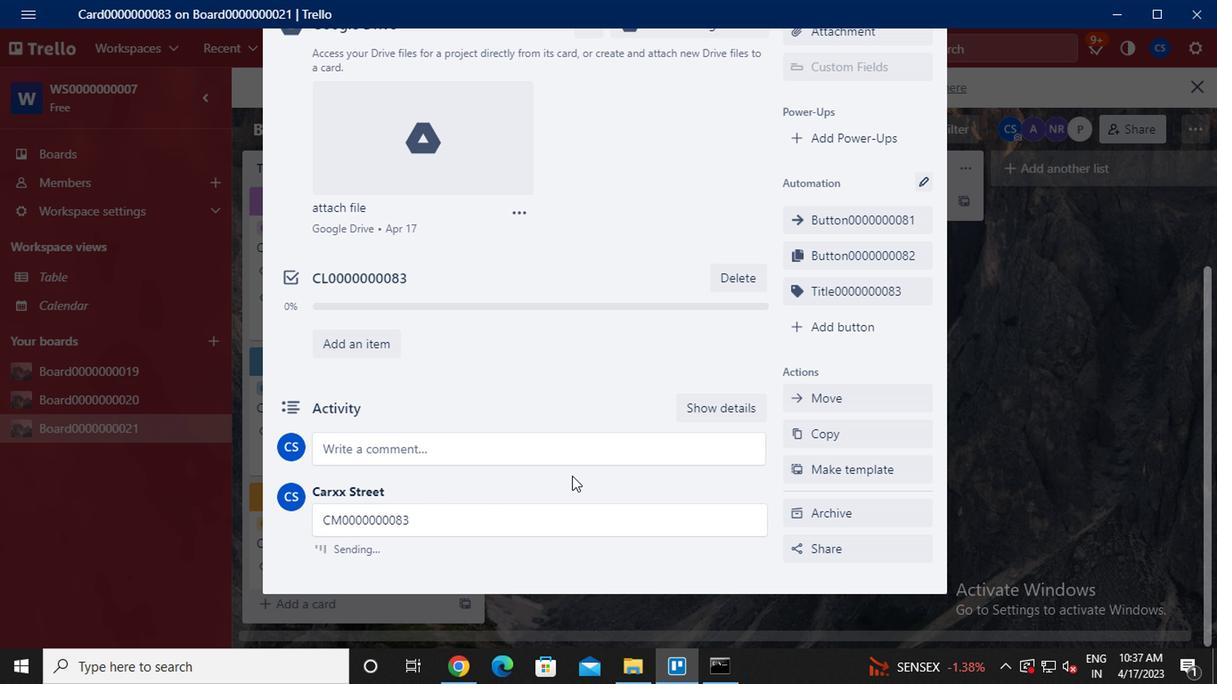
